 Task: Slide 9 - Alternative Ingredients.
Action: Mouse moved to (34, 80)
Screenshot: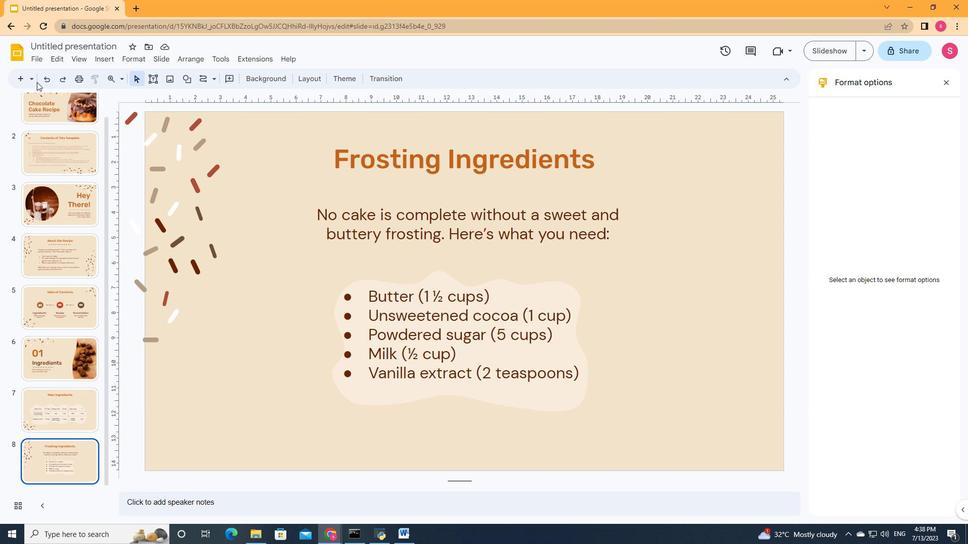 
Action: Mouse pressed left at (34, 80)
Screenshot: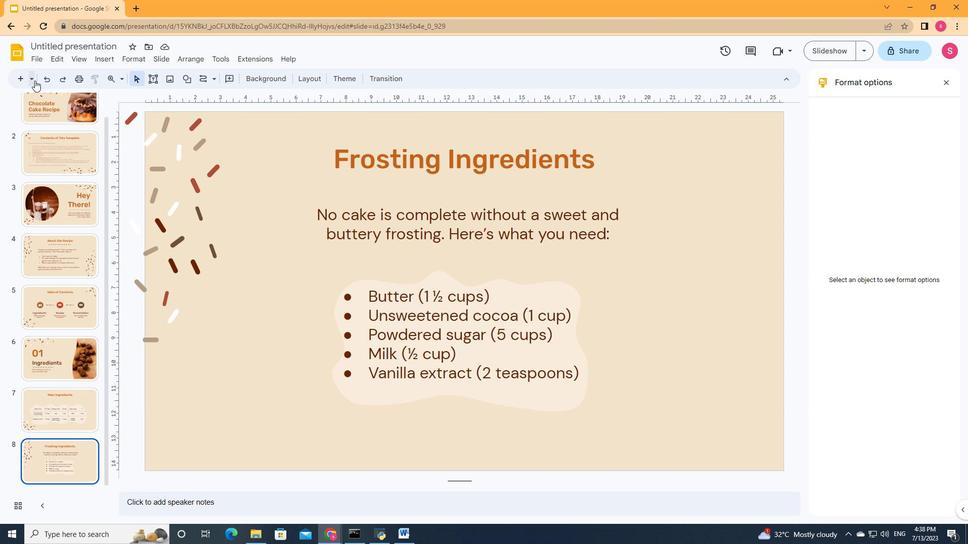 
Action: Mouse moved to (64, 167)
Screenshot: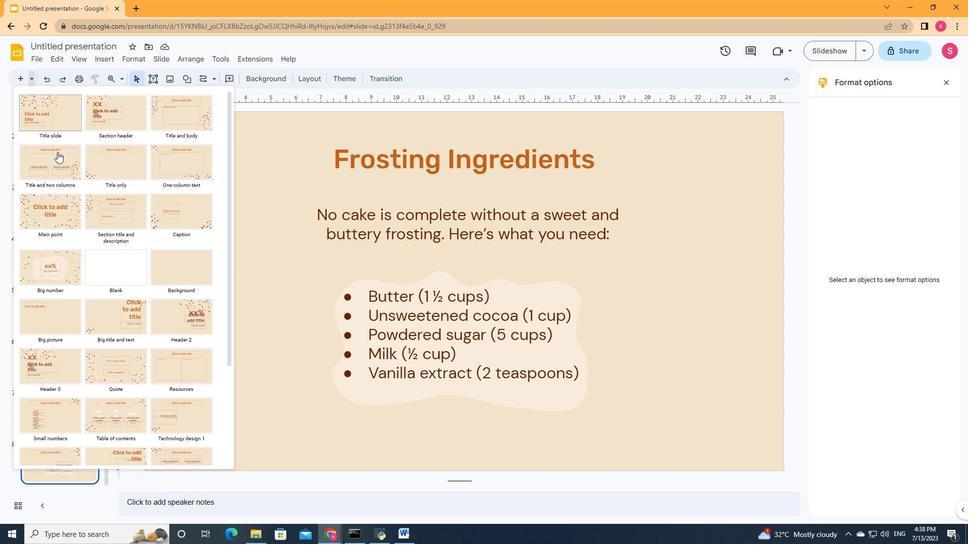 
Action: Mouse pressed left at (64, 167)
Screenshot: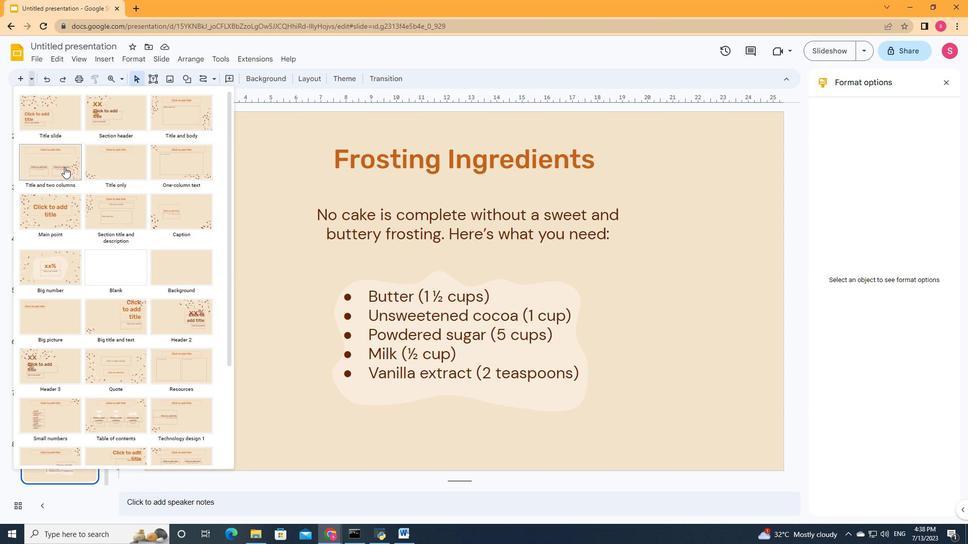 
Action: Mouse moved to (476, 158)
Screenshot: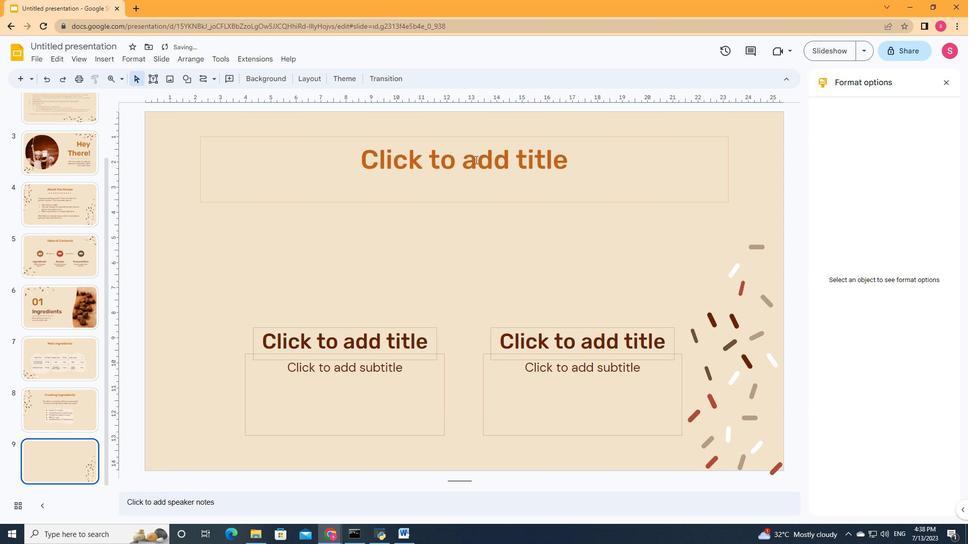 
Action: Mouse pressed left at (476, 158)
Screenshot: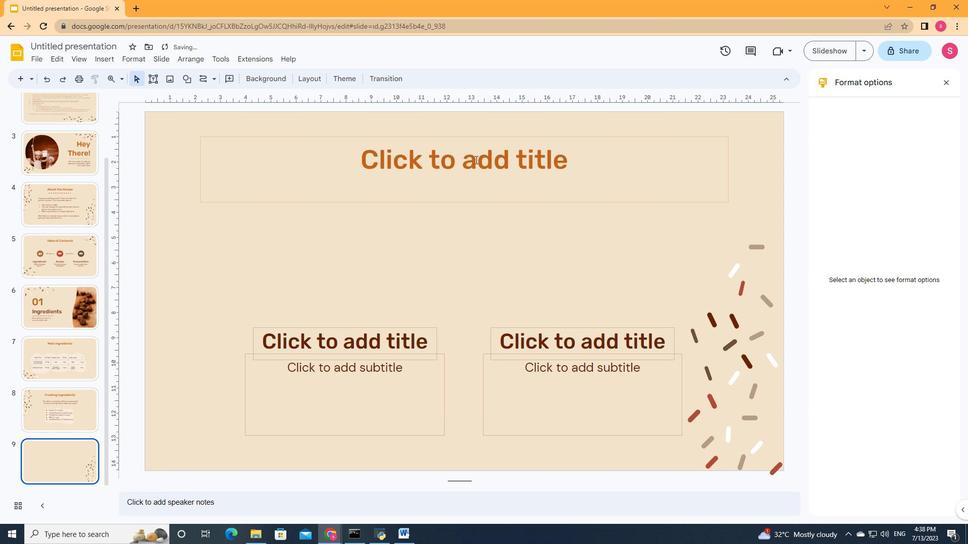 
Action: Key pressed <Key.shift>Alternative<Key.space><Key.shift>Ingredients
Screenshot: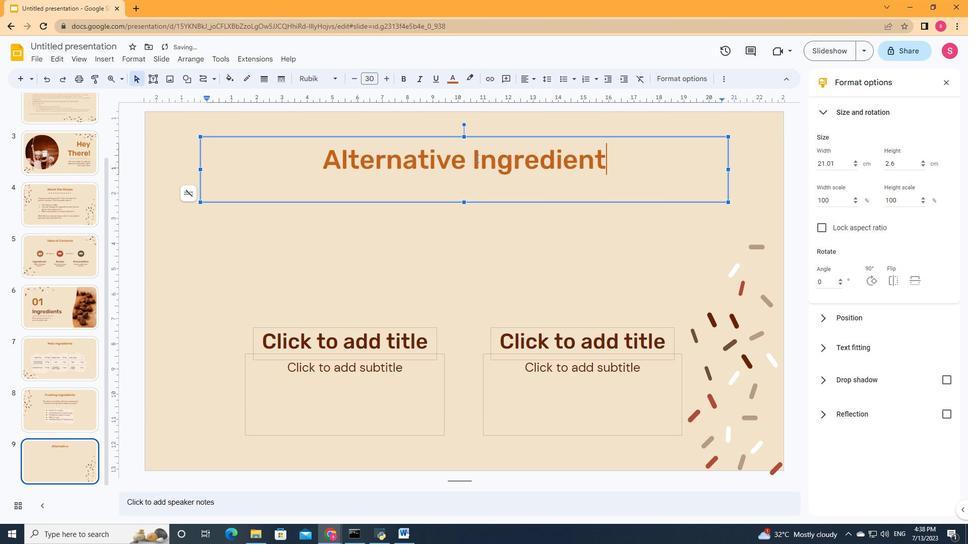 
Action: Mouse moved to (360, 347)
Screenshot: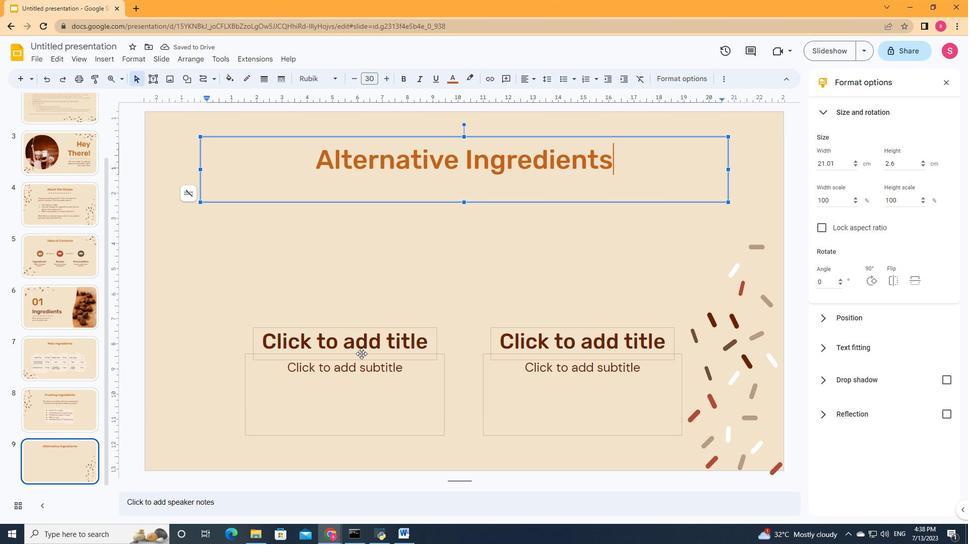 
Action: Mouse pressed left at (360, 347)
Screenshot: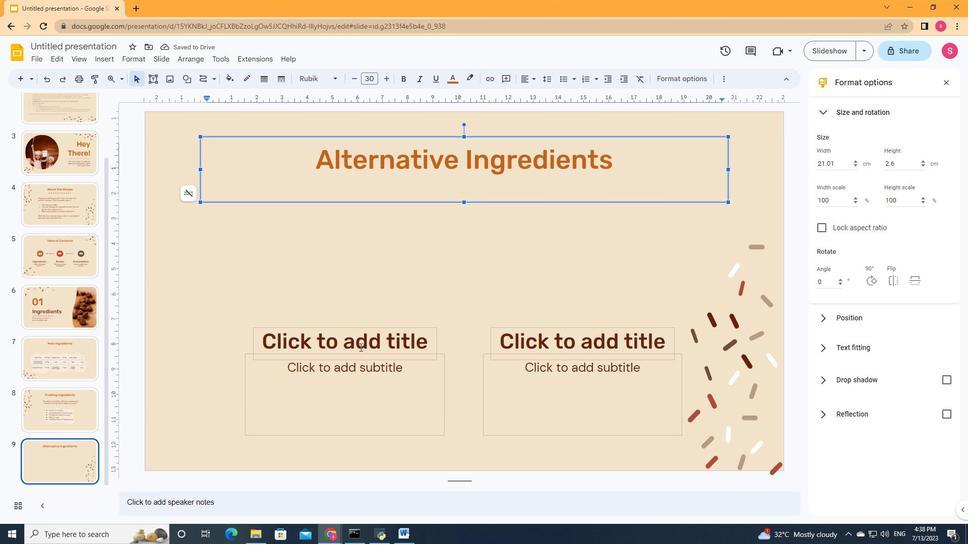 
Action: Key pressed <Key.shift><Key.shift><Key.shift><Key.shift><Key.shift><Key.shift><Key.shift><Key.shift><Key.shift><Key.shift><Key.shift><Key.shift><Key.shift><Key.shift>Gluten<Key.space><Key.backspace><Key.shift><Key.shift><Key.shift><Key.shift>_<Key.backspace>-free
Screenshot: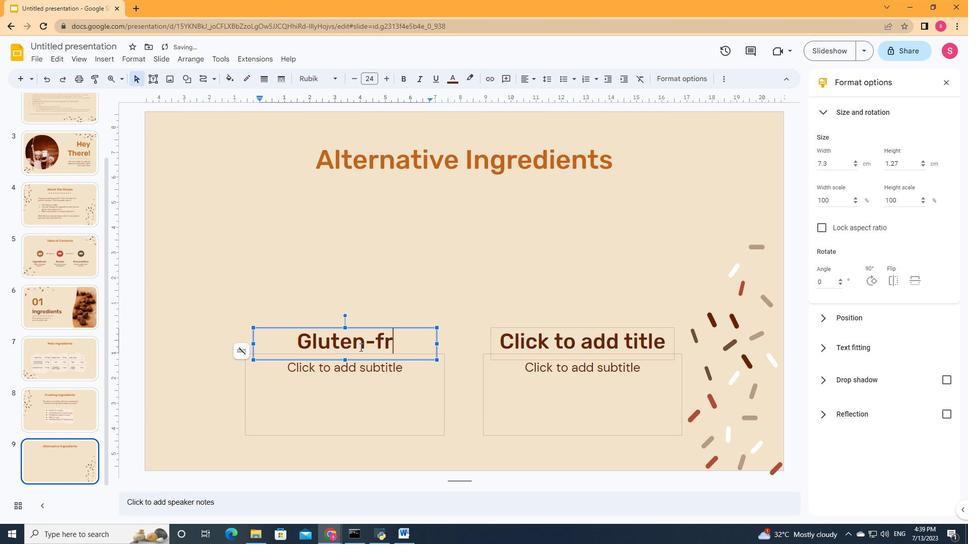 
Action: Mouse moved to (362, 372)
Screenshot: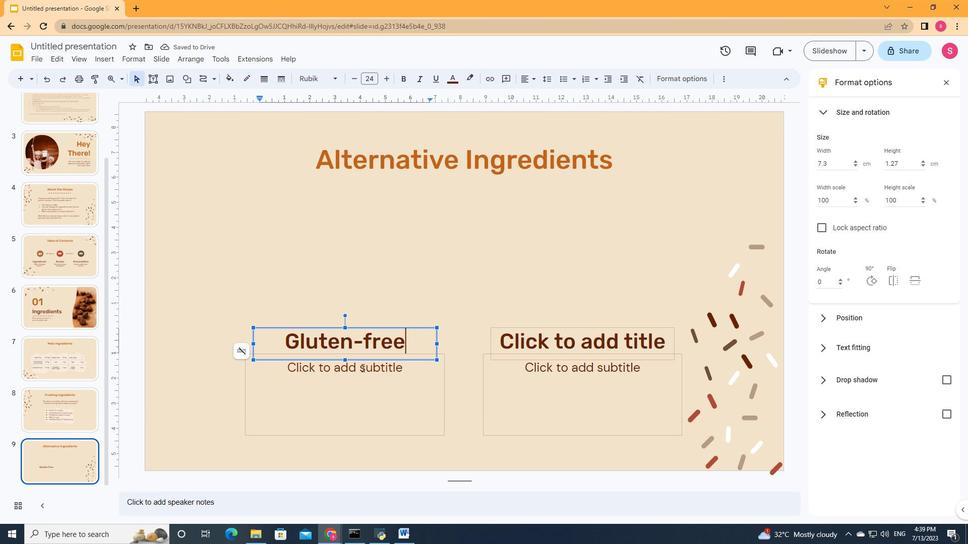 
Action: Mouse pressed left at (362, 372)
Screenshot: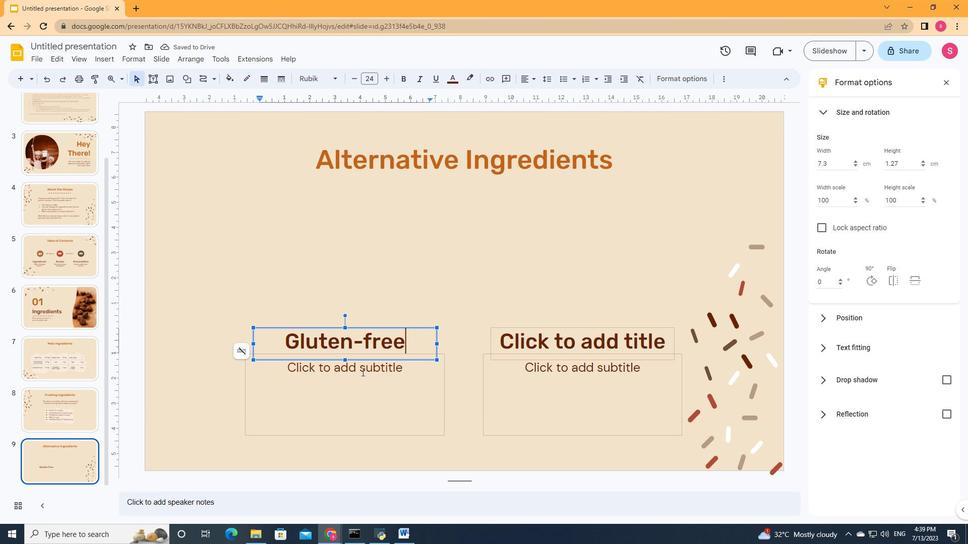 
Action: Key pressed <Key.shift><Key.shift><Key.shift><Key.shift><Key.shift><Key.shift>Just<Key.space>change<Key.space>the<Key.space>normal<Key.space>flour<Key.space>for<Key.space>gluten-free<Key.space>flour.<Key.space>a<Key.backspace><Key.shift>As<Key.space>a<Key.space>tip,<Key.space><Key.shift><Key.shift><Key.shift><Key.shift><Key.shift><Key.shift><Key.shift><Key.shift>add<Key.space>boiling<Key.space>water<Key.space>before<Key.space>baking
Screenshot: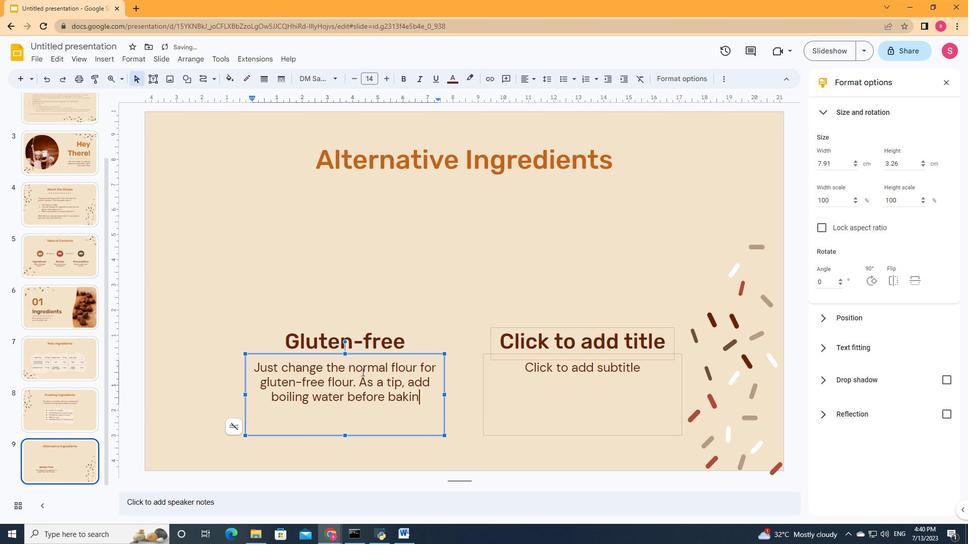 
Action: Mouse moved to (414, 417)
Screenshot: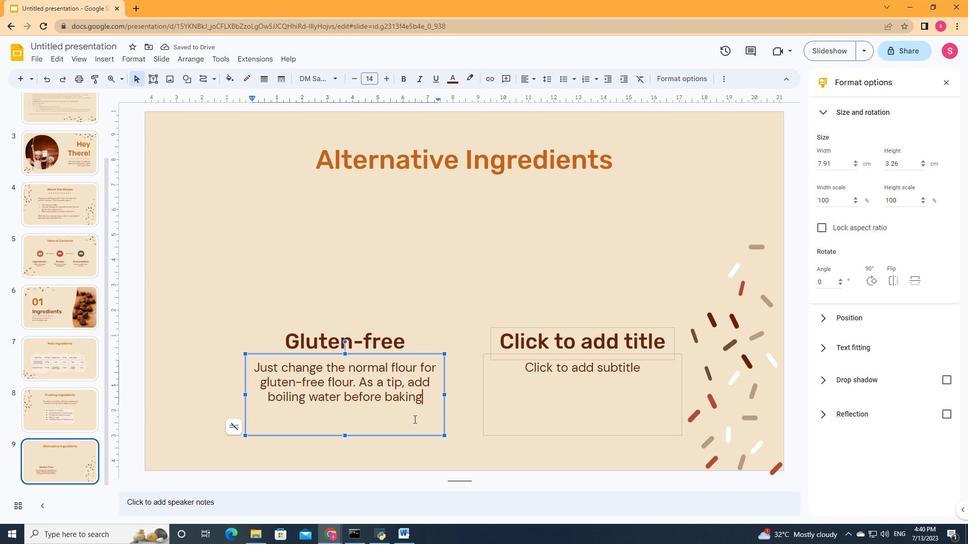 
Action: Mouse pressed left at (414, 417)
Screenshot: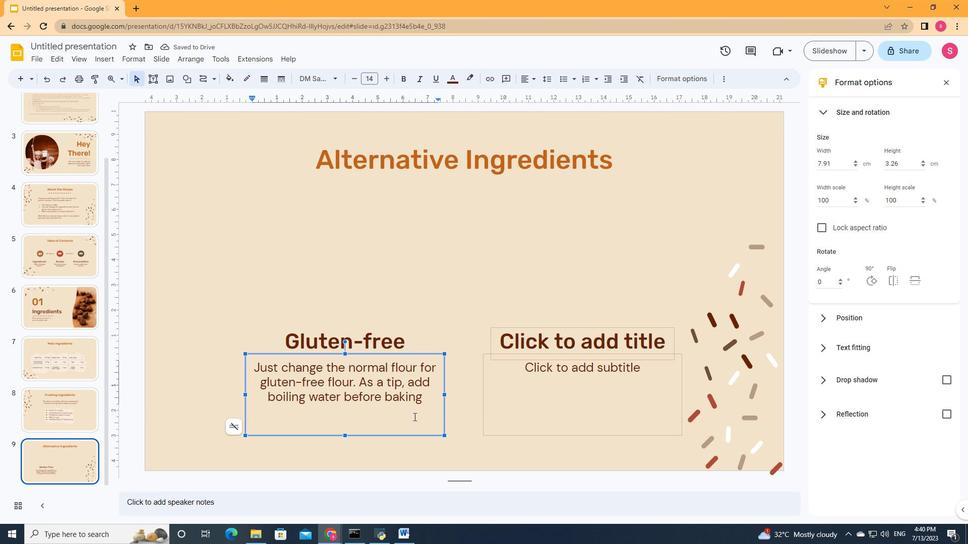 
Action: Mouse moved to (438, 407)
Screenshot: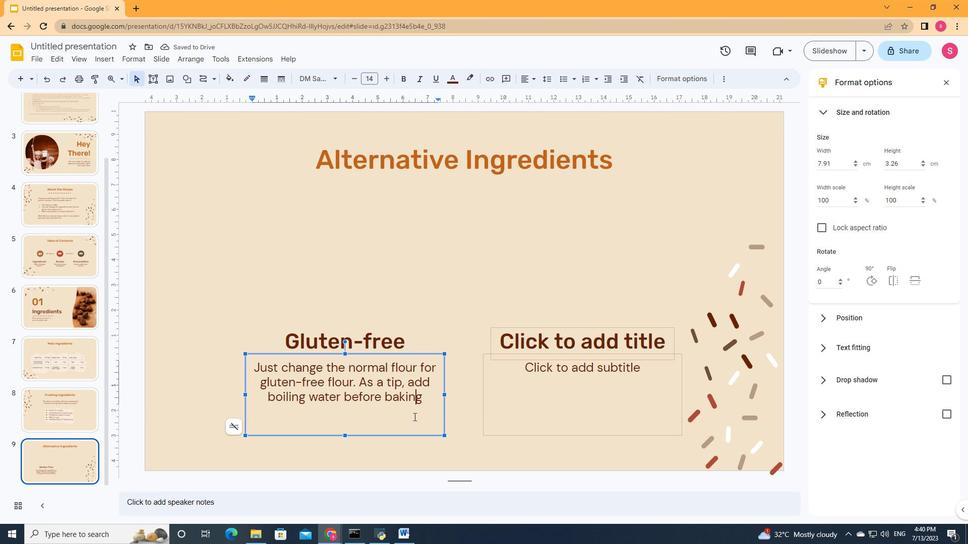
Action: Mouse pressed left at (438, 407)
Screenshot: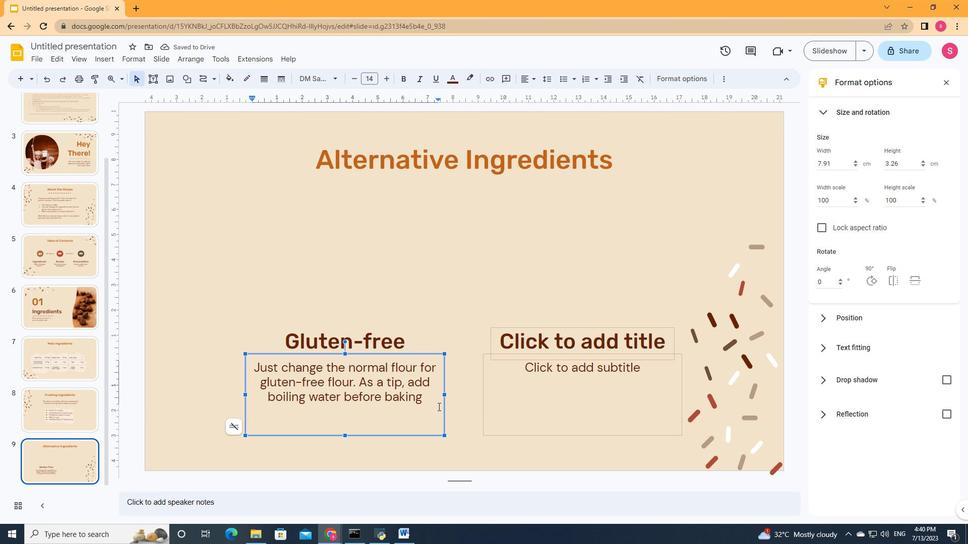 
Action: Mouse moved to (458, 407)
Screenshot: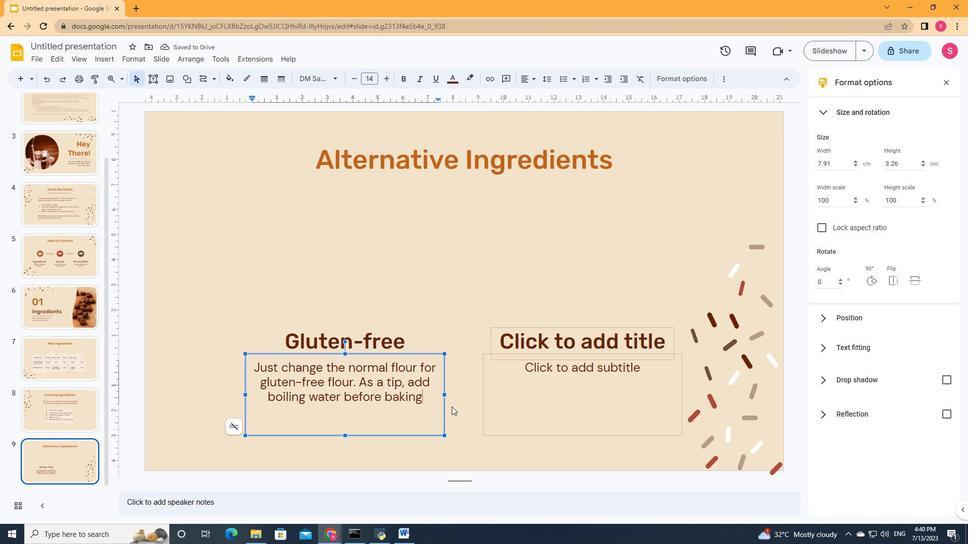 
Action: Mouse pressed left at (458, 407)
Screenshot: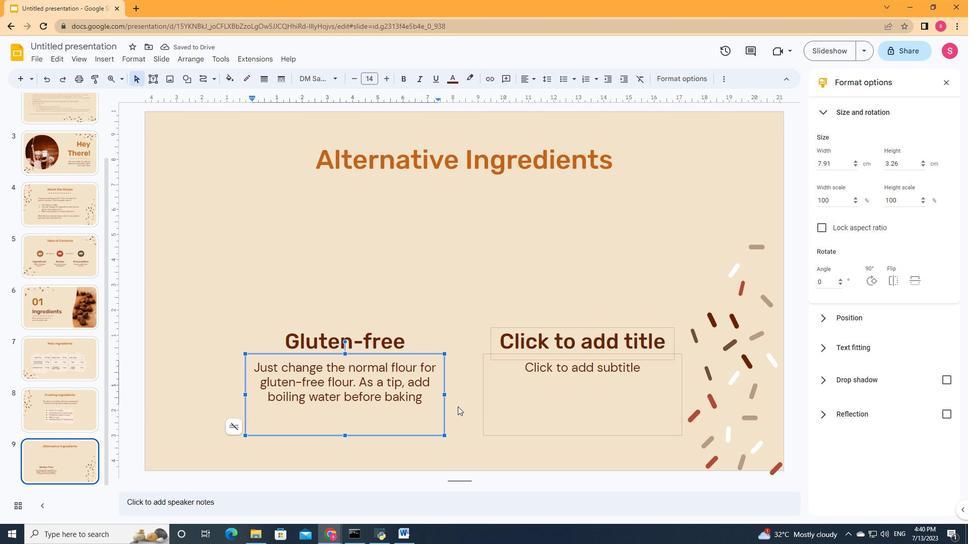 
Action: Mouse moved to (400, 380)
Screenshot: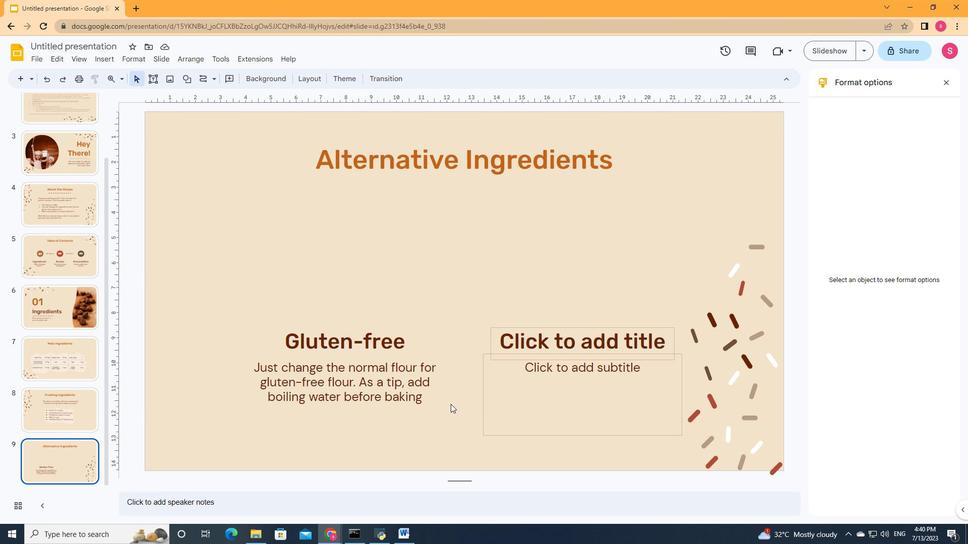 
Action: Mouse pressed left at (400, 380)
Screenshot: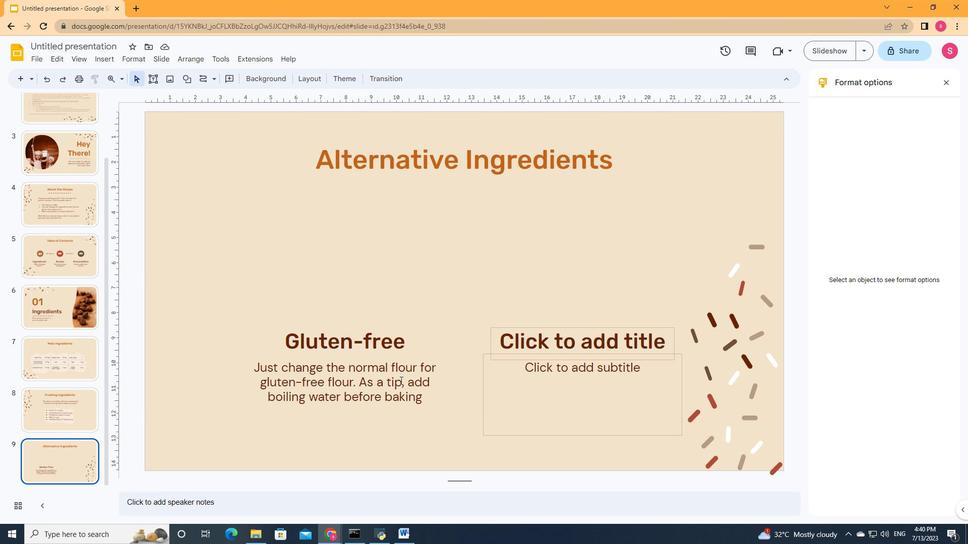 
Action: Mouse moved to (458, 390)
Screenshot: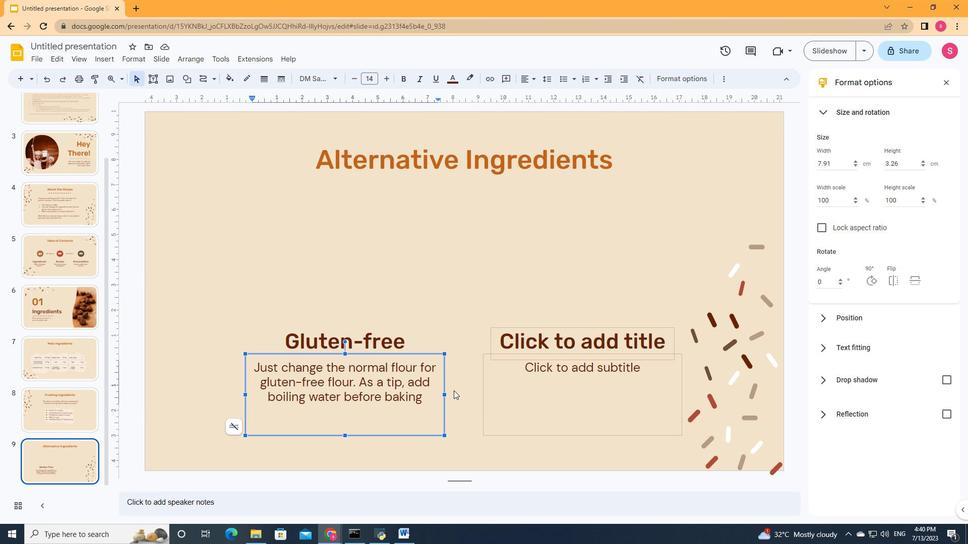 
Action: Mouse pressed left at (458, 390)
Screenshot: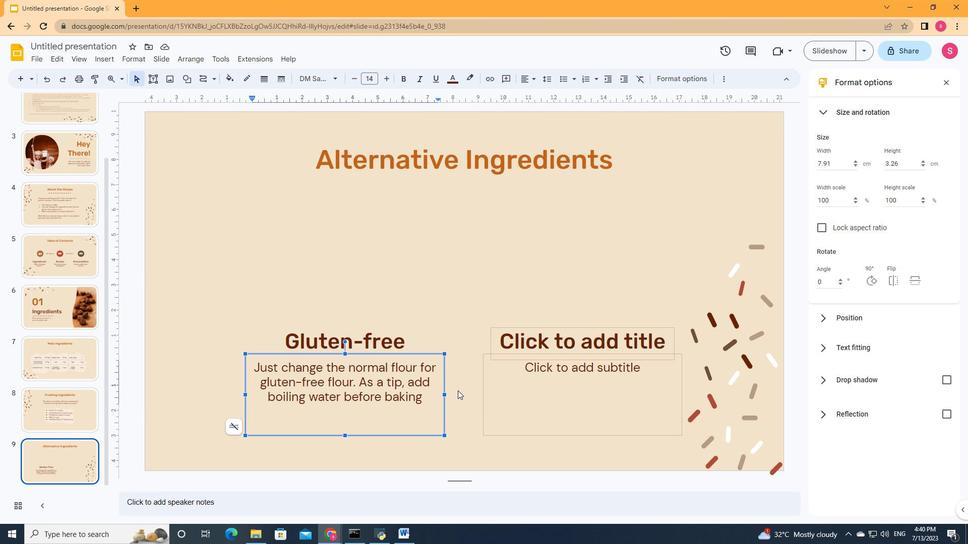 
Action: Mouse moved to (529, 343)
Screenshot: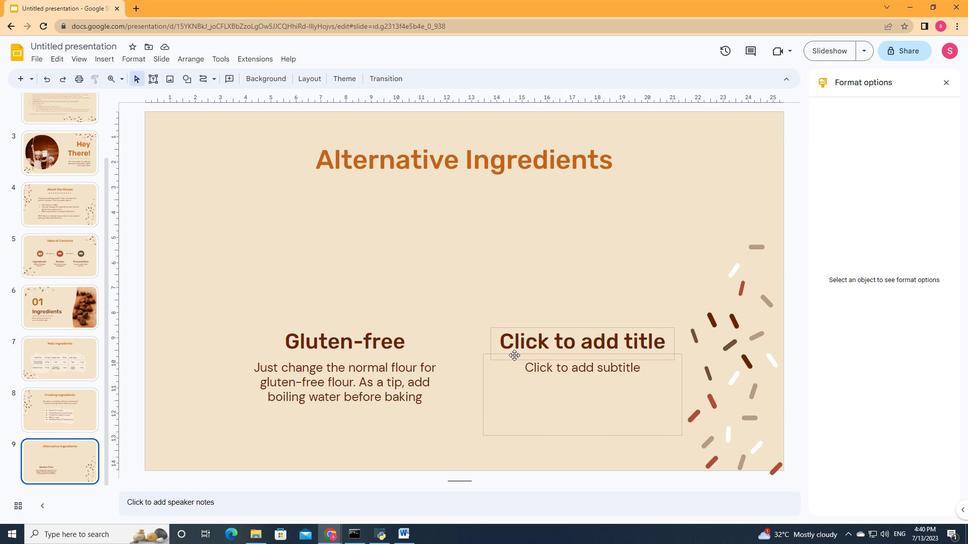 
Action: Mouse pressed left at (529, 343)
Screenshot: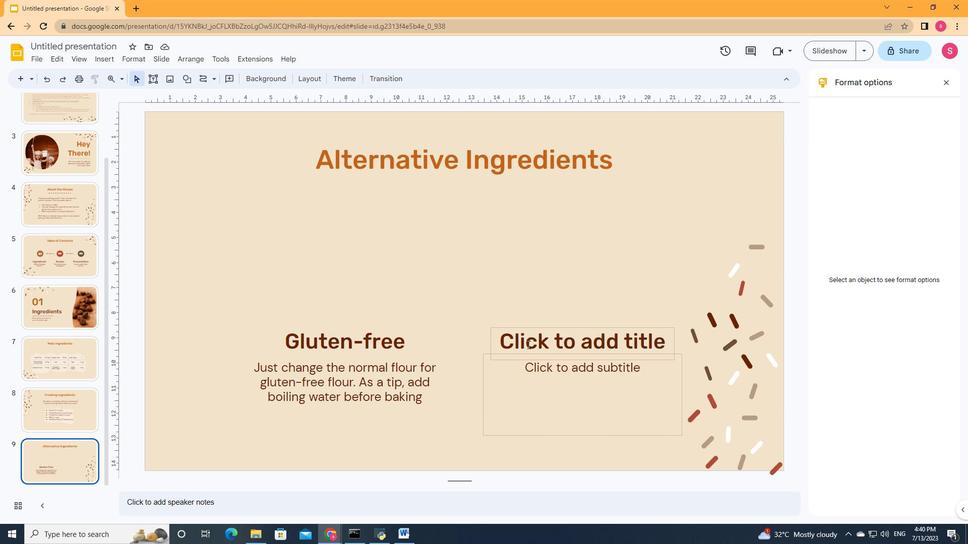 
Action: Key pressed <Key.shift><Key.shift><Key.shift><Key.shift><Key.shift>Dairy-free
Screenshot: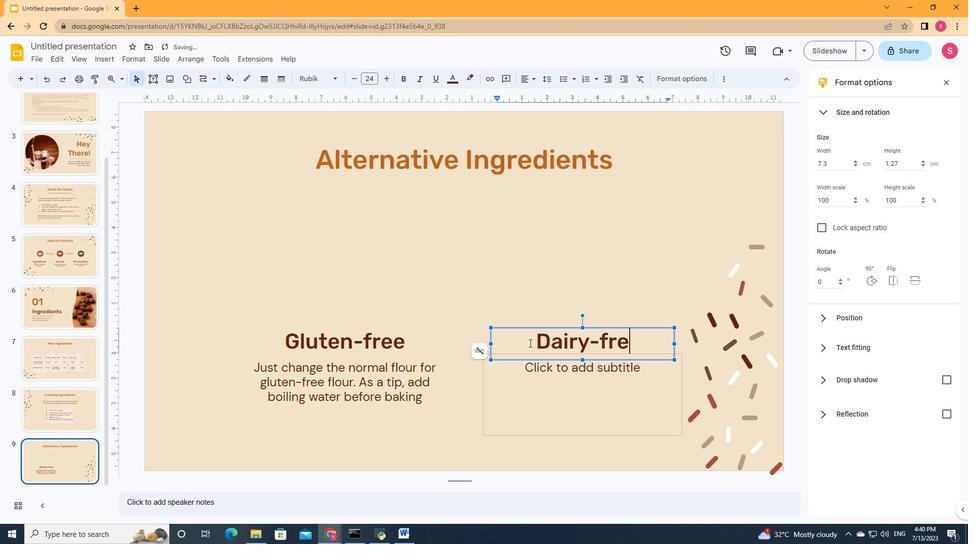 
Action: Mouse moved to (532, 401)
Screenshot: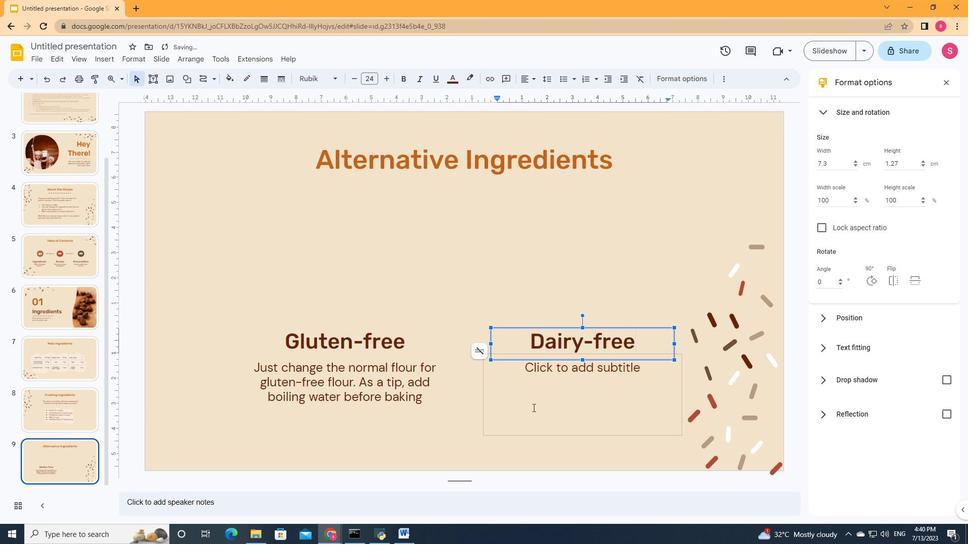 
Action: Mouse pressed left at (532, 401)
Screenshot: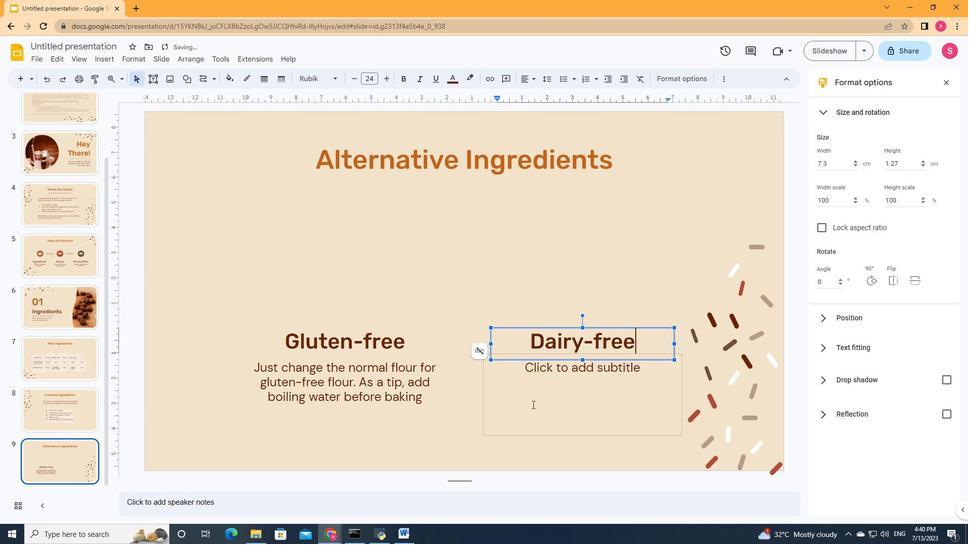 
Action: Key pressed <Key.shift>You<Key.space>can<Key.space>use<Key.space>either<Key.space>almond<Key.space>or<Key.space>soy<Key.space>milk,<Key.space>as<Key.space>well<Key.space>as<Key.space>a<Key.space>dairy-free<Key.space>frosting<Key.space>option
Screenshot: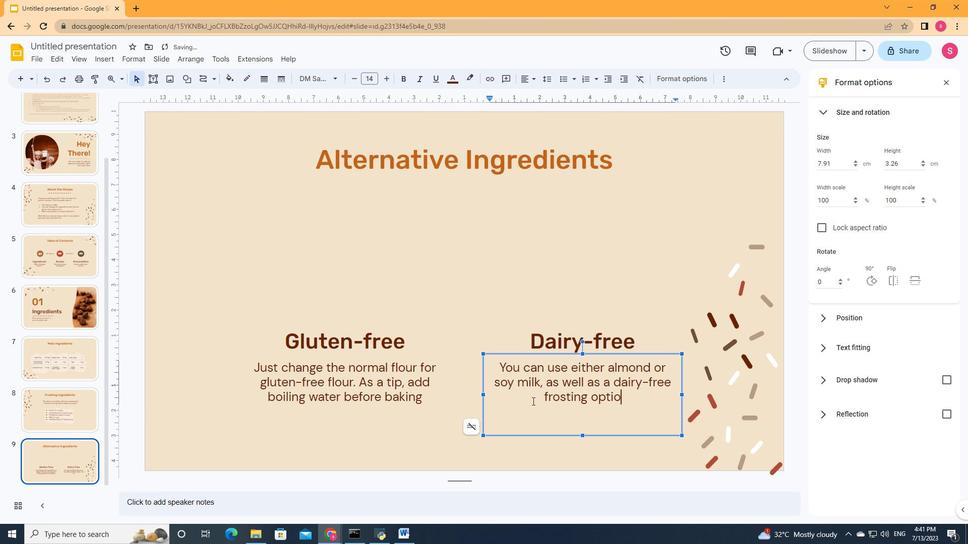 
Action: Mouse moved to (621, 454)
Screenshot: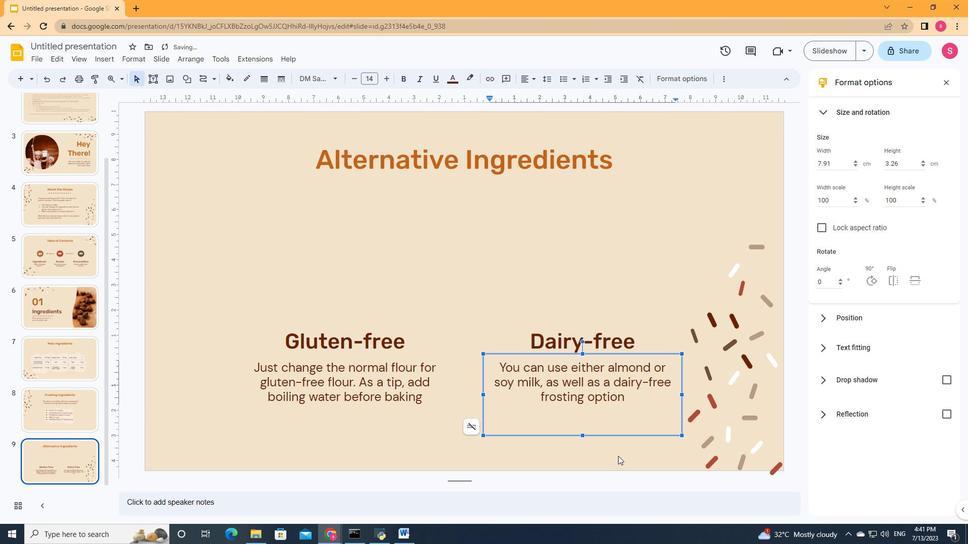 
Action: Mouse pressed left at (621, 454)
Screenshot: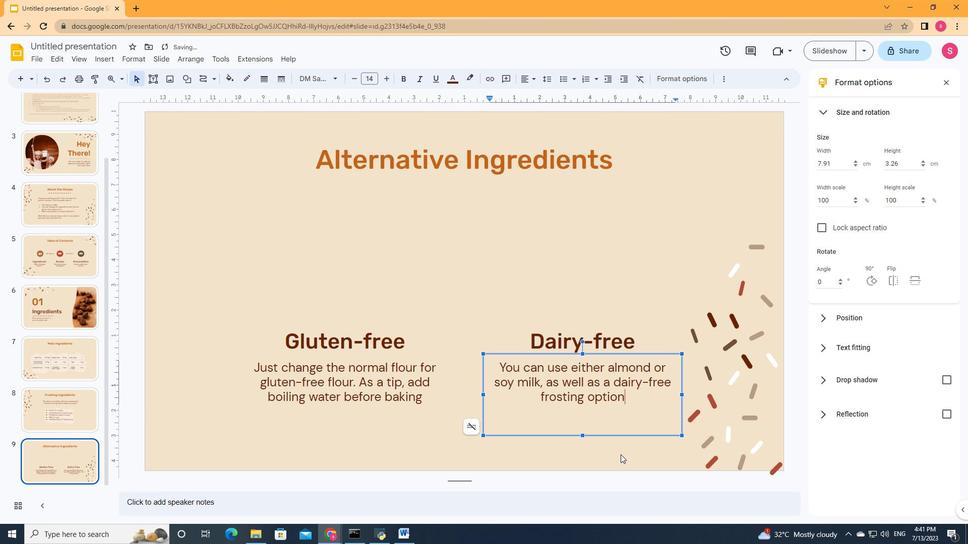 
Action: Mouse moved to (621, 386)
Screenshot: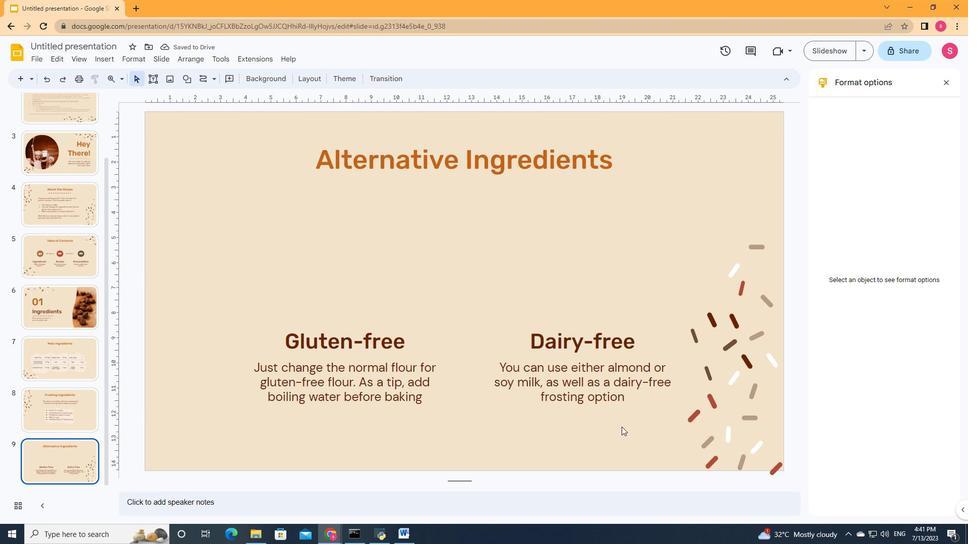 
Action: Mouse pressed left at (621, 386)
Screenshot: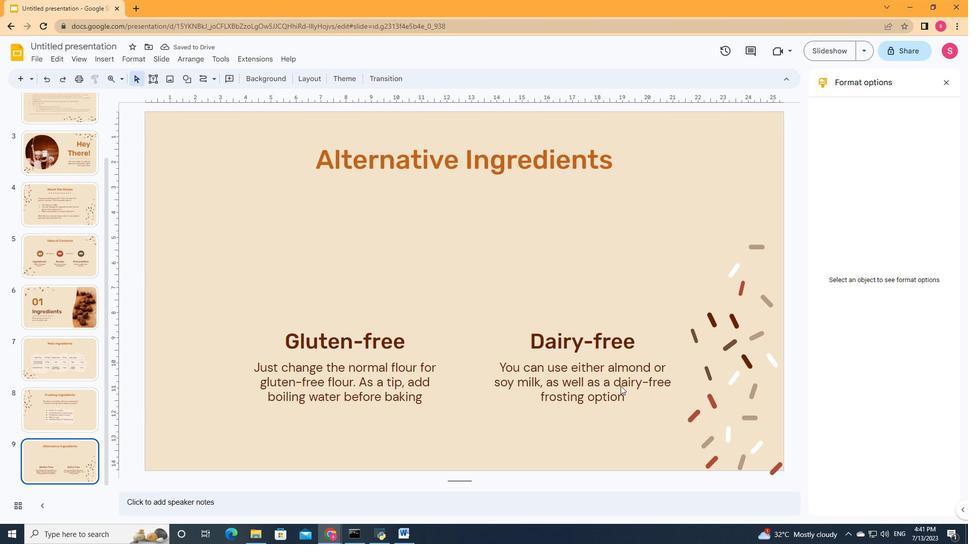 
Action: Mouse moved to (480, 321)
Screenshot: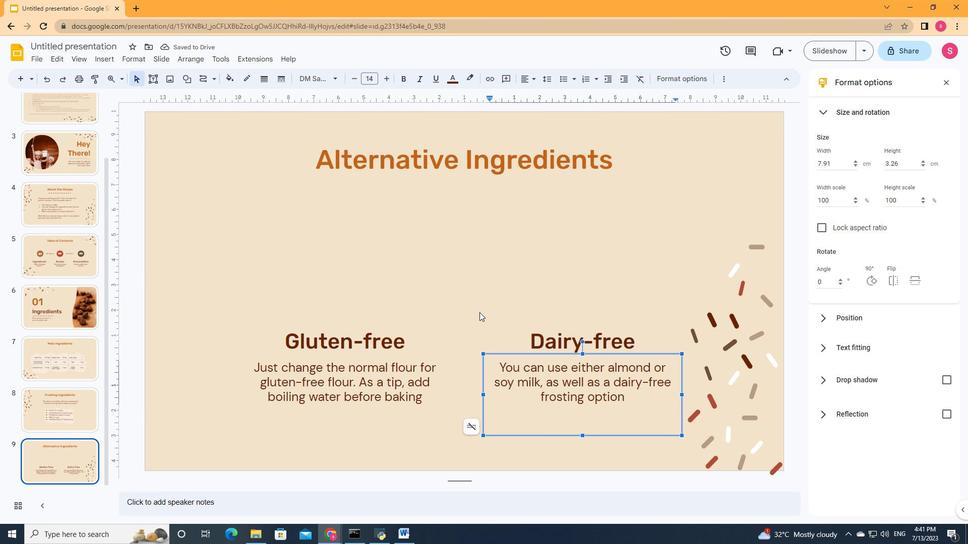 
Action: Mouse pressed left at (480, 321)
Screenshot: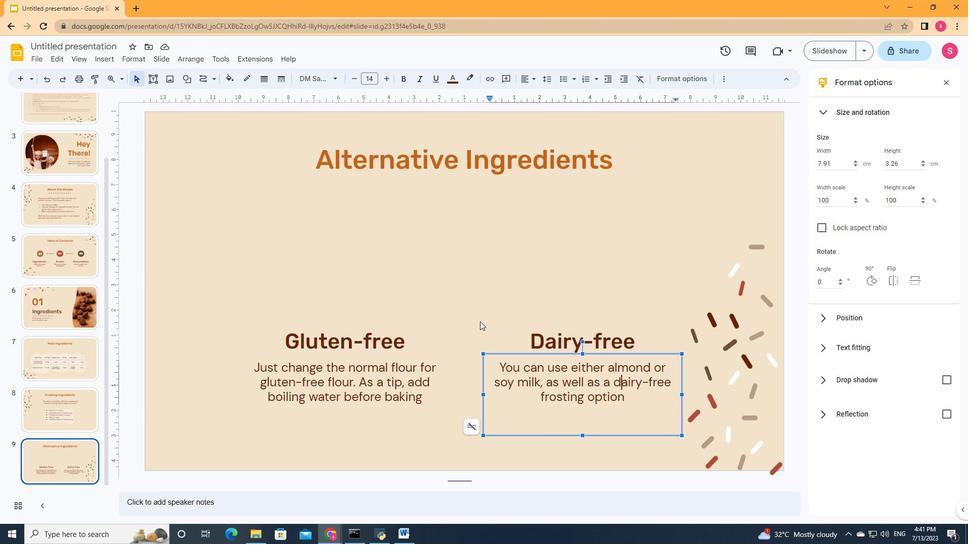 
Action: Mouse moved to (101, 61)
Screenshot: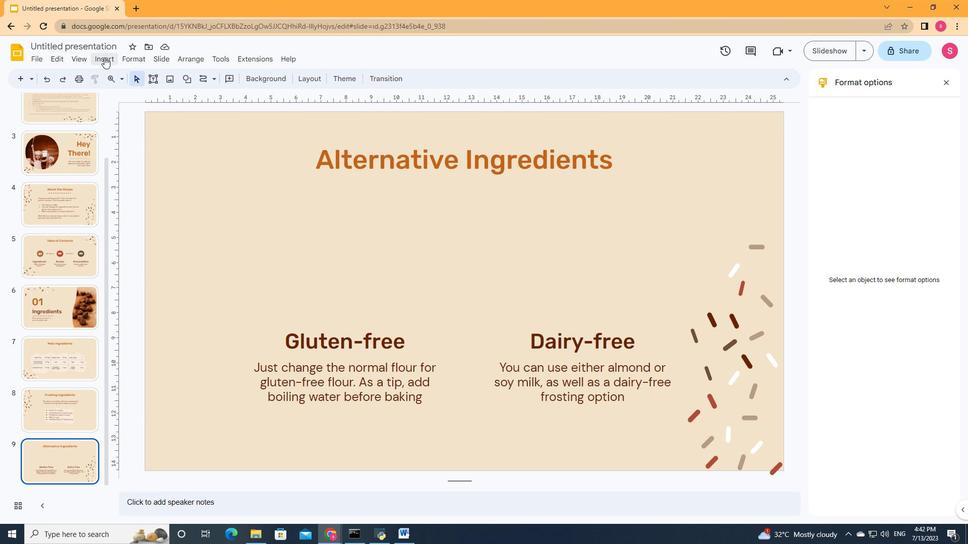 
Action: Mouse pressed left at (101, 61)
Screenshot: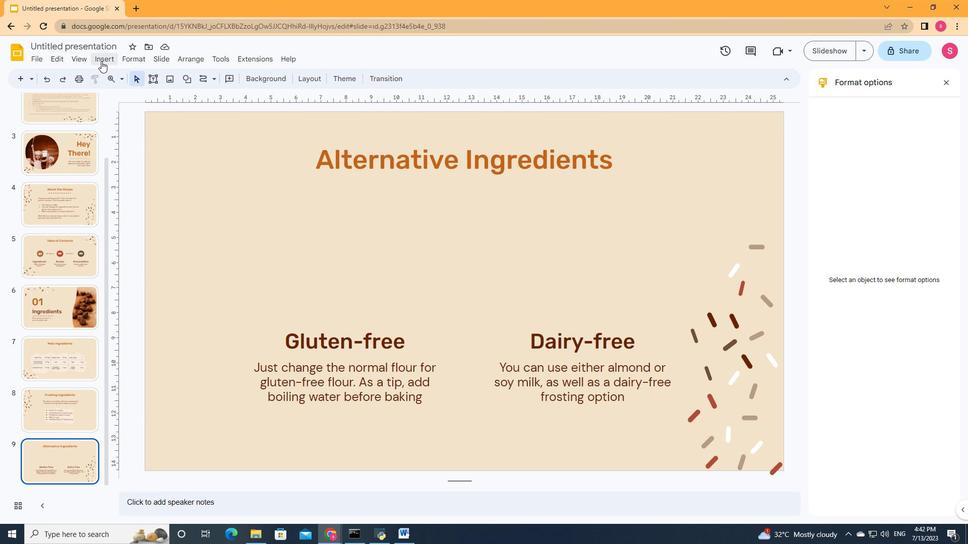 
Action: Mouse moved to (121, 74)
Screenshot: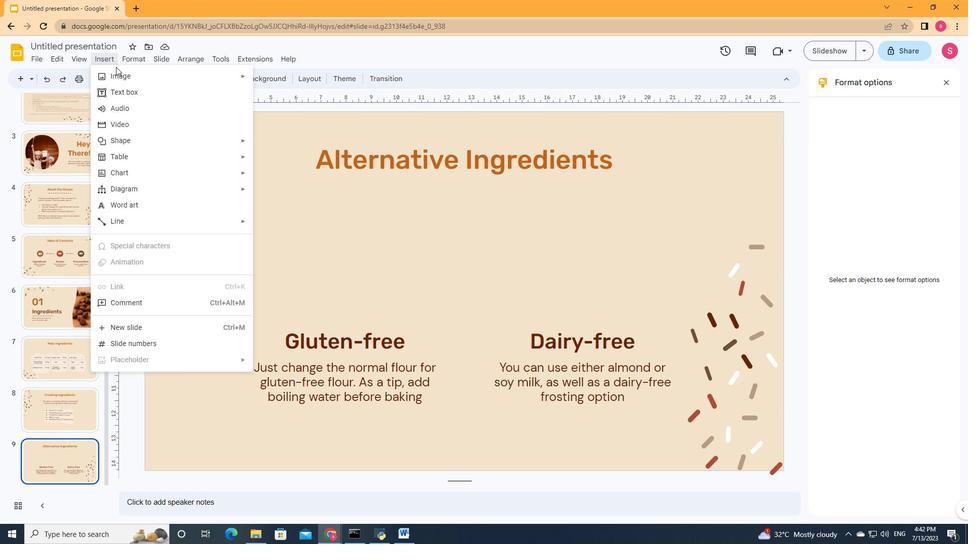 
Action: Mouse pressed left at (121, 74)
Screenshot: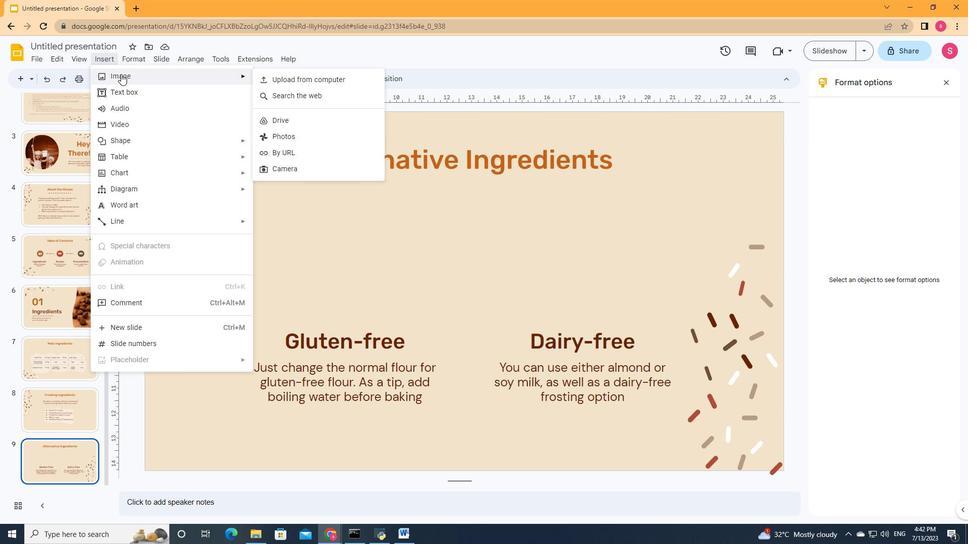 
Action: Mouse moved to (298, 83)
Screenshot: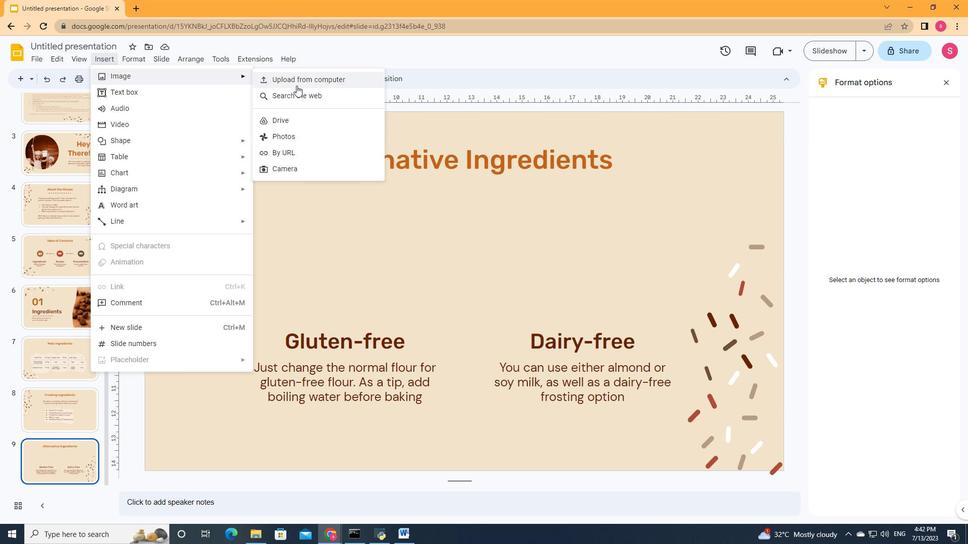 
Action: Mouse pressed left at (298, 83)
Screenshot: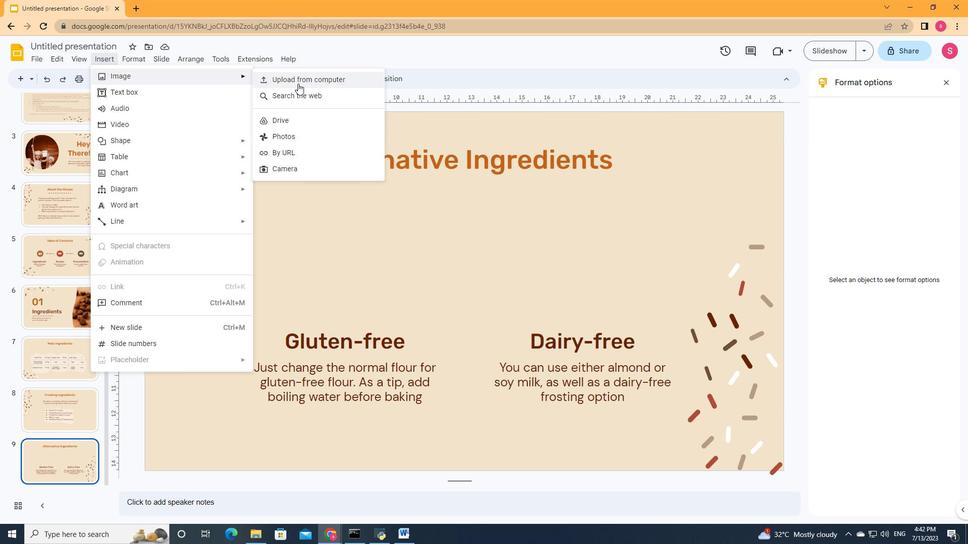
Action: Mouse moved to (210, 182)
Screenshot: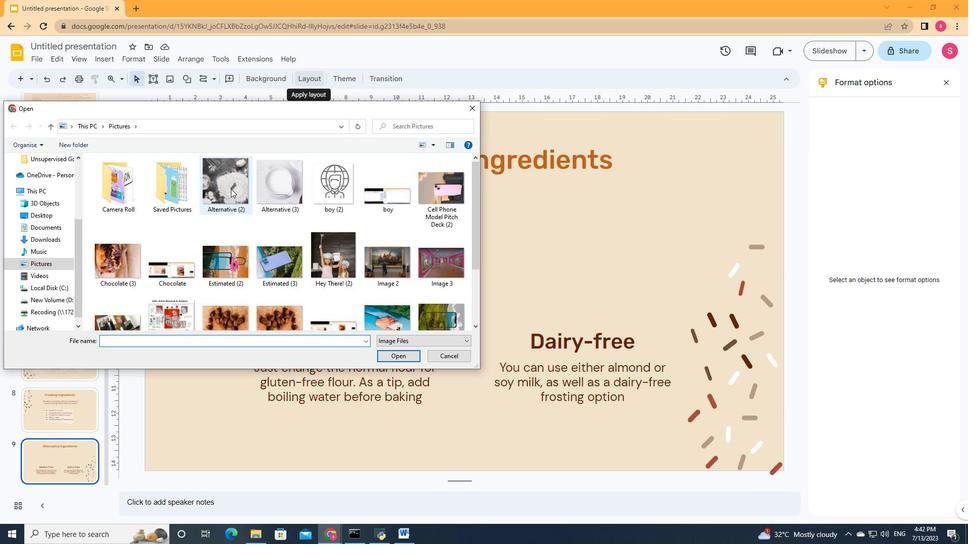 
Action: Mouse pressed left at (210, 182)
Screenshot: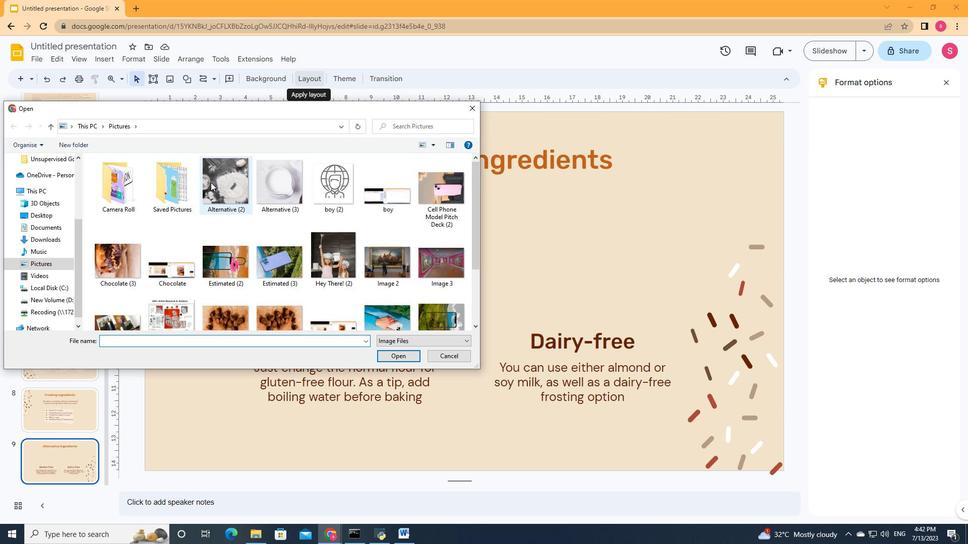 
Action: Mouse moved to (409, 358)
Screenshot: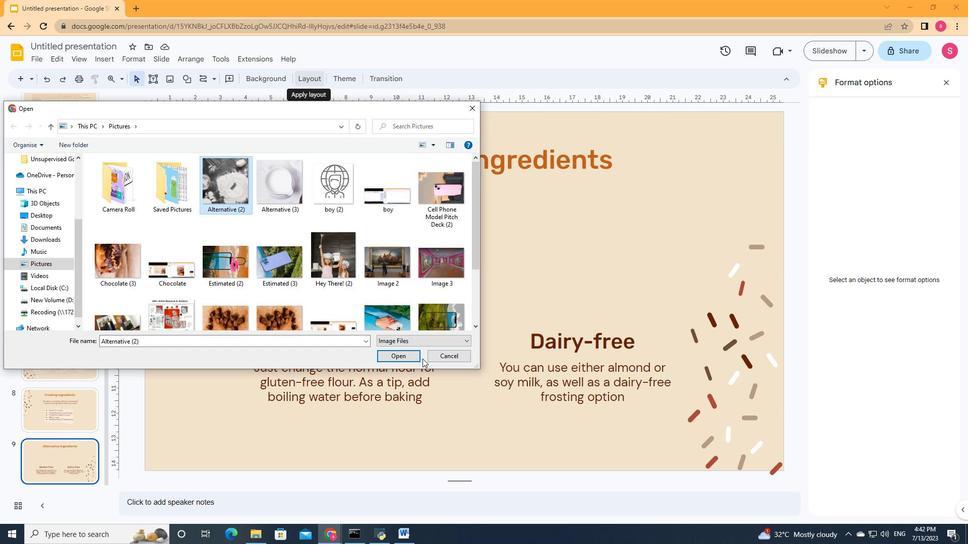 
Action: Mouse pressed left at (409, 358)
Screenshot: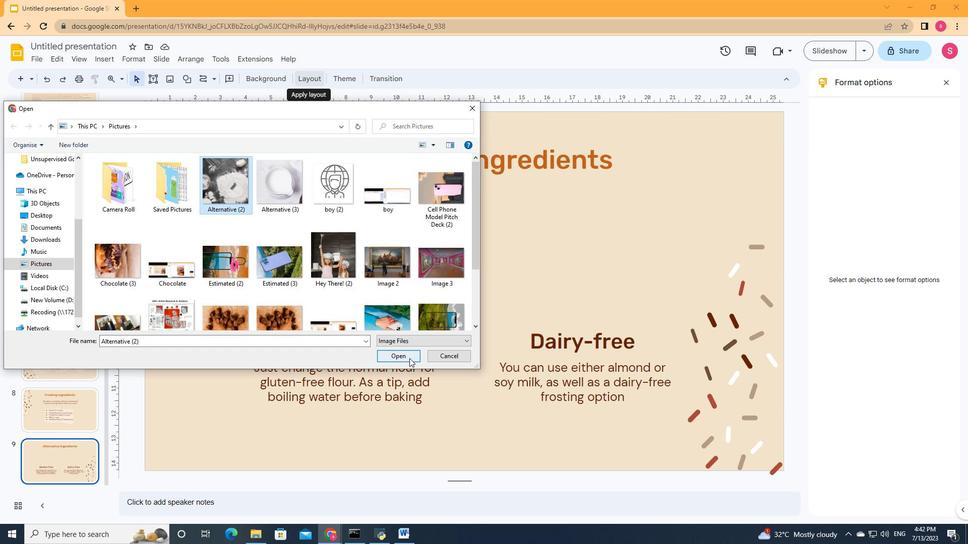 
Action: Mouse moved to (449, 306)
Screenshot: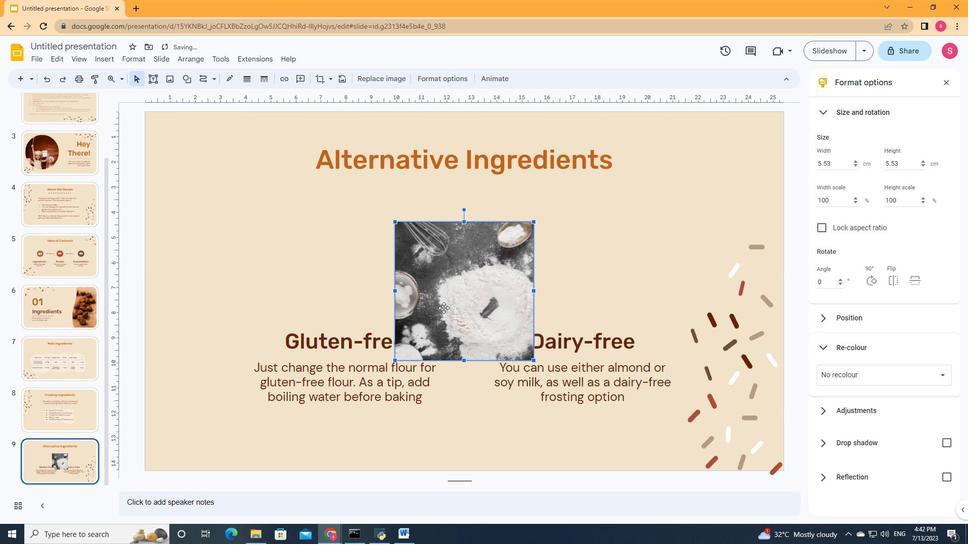 
Action: Mouse pressed left at (449, 306)
Screenshot: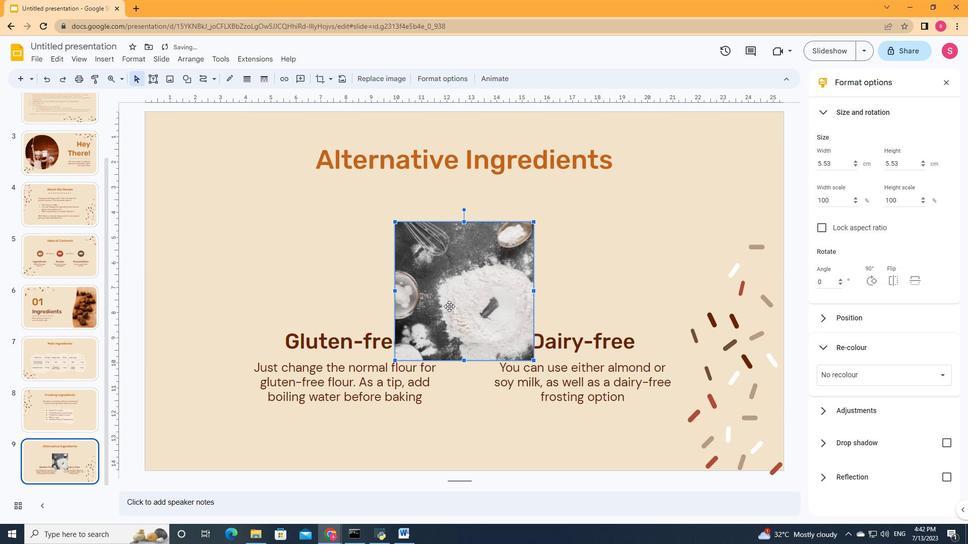
Action: Mouse moved to (330, 79)
Screenshot: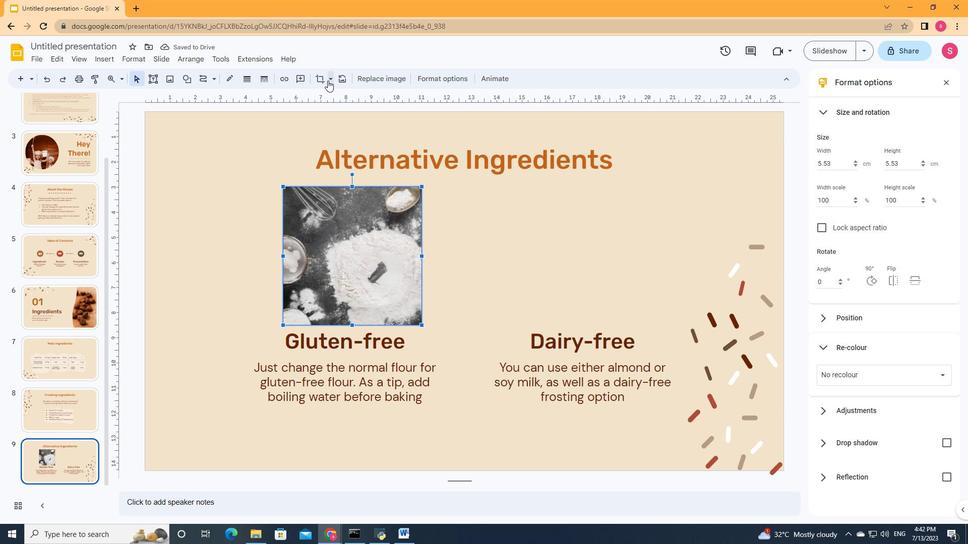 
Action: Mouse pressed left at (330, 79)
Screenshot: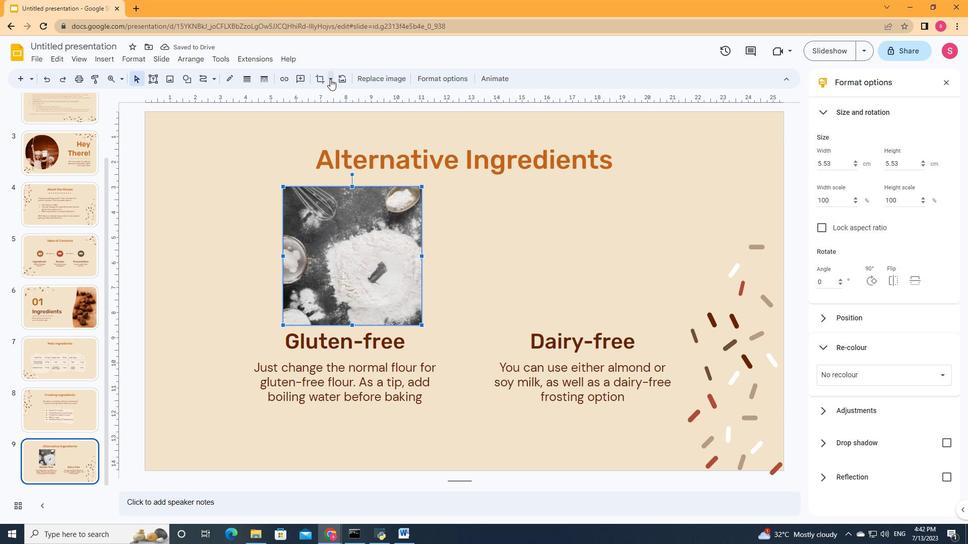 
Action: Mouse moved to (397, 176)
Screenshot: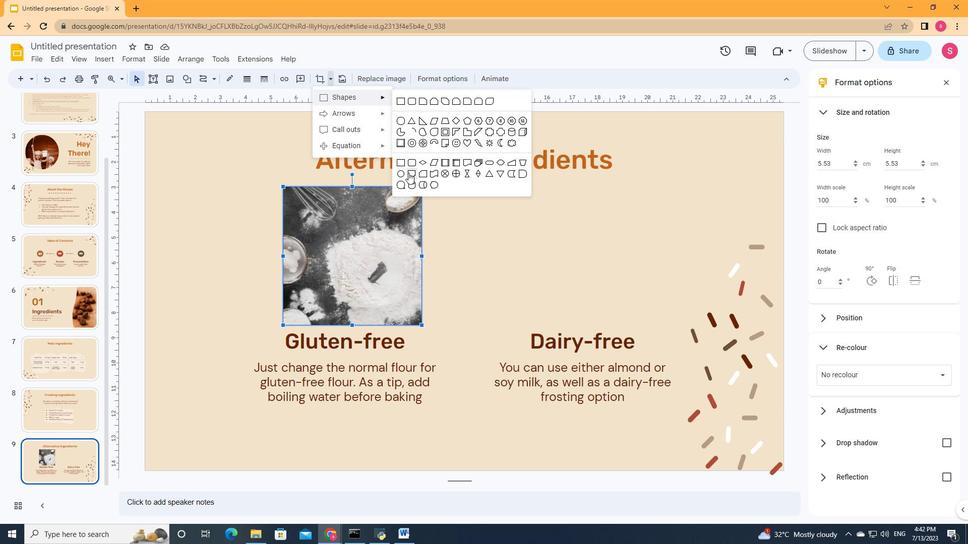 
Action: Mouse pressed left at (397, 176)
Screenshot: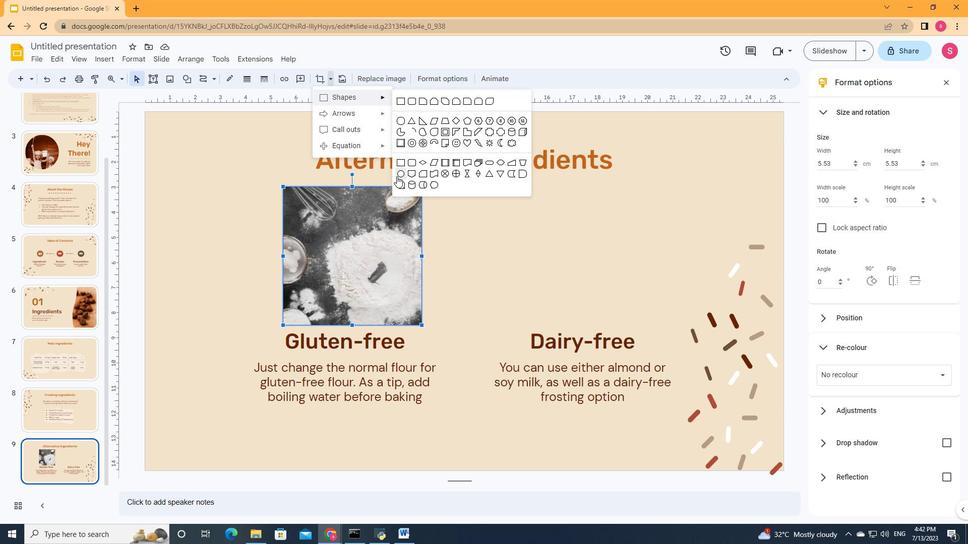 
Action: Mouse moved to (939, 378)
Screenshot: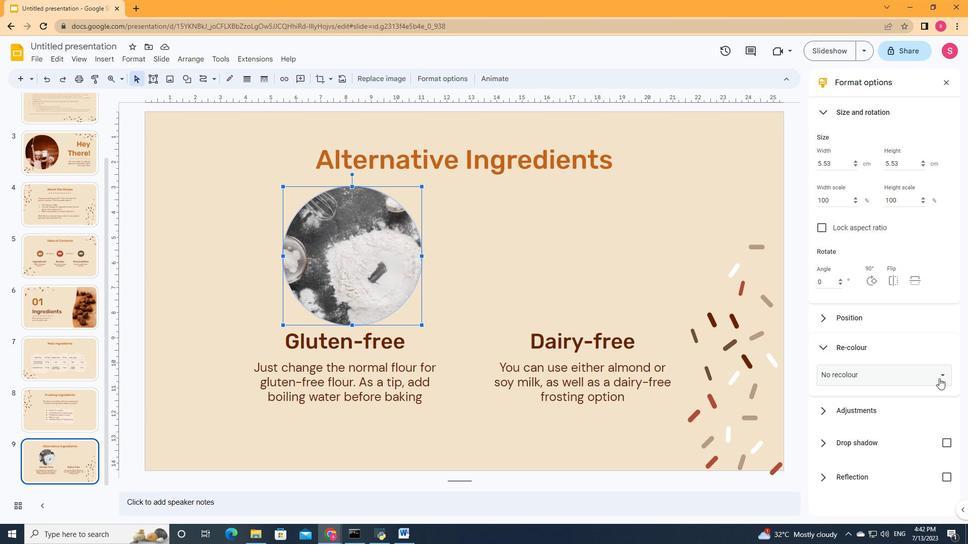 
Action: Mouse pressed left at (939, 378)
Screenshot: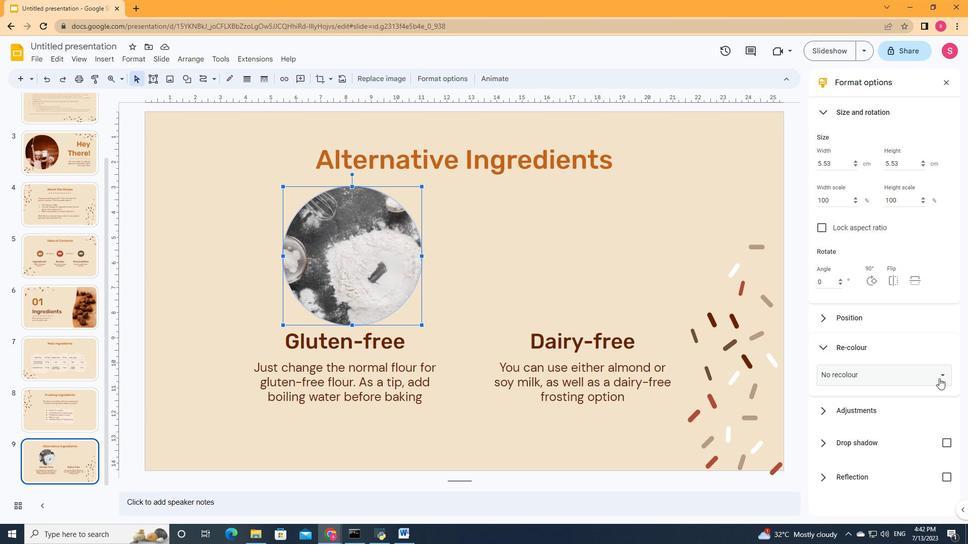 
Action: Mouse moved to (838, 226)
Screenshot: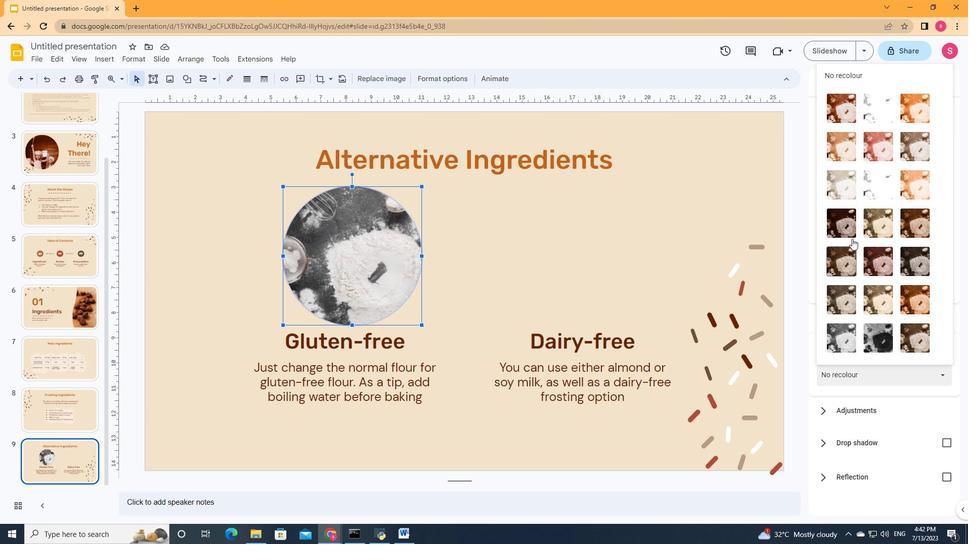
Action: Mouse pressed left at (838, 226)
Screenshot: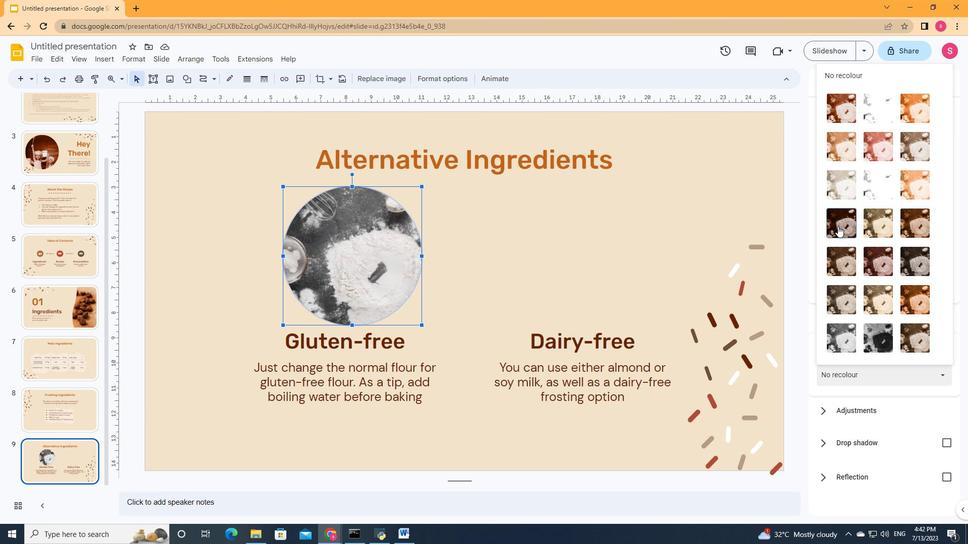 
Action: Mouse moved to (862, 373)
Screenshot: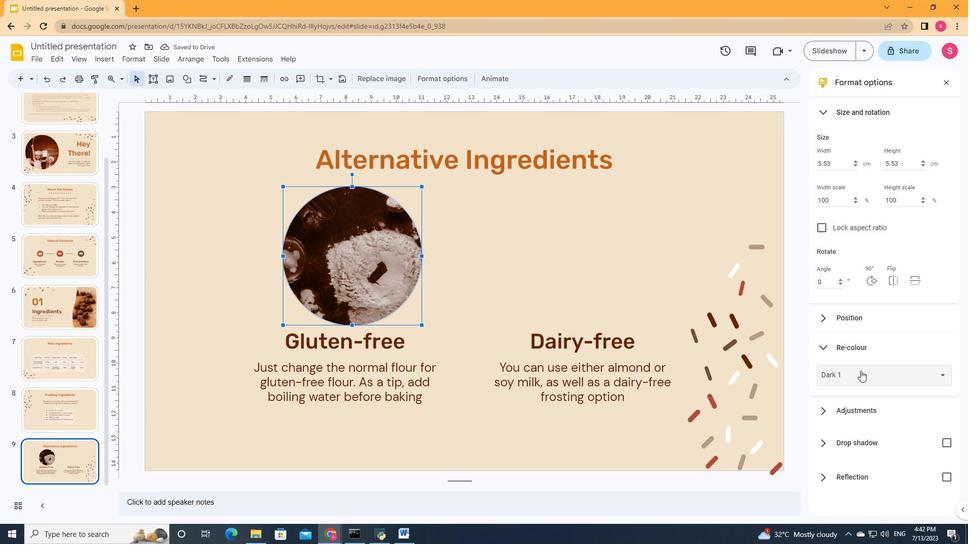 
Action: Mouse pressed left at (862, 373)
Screenshot: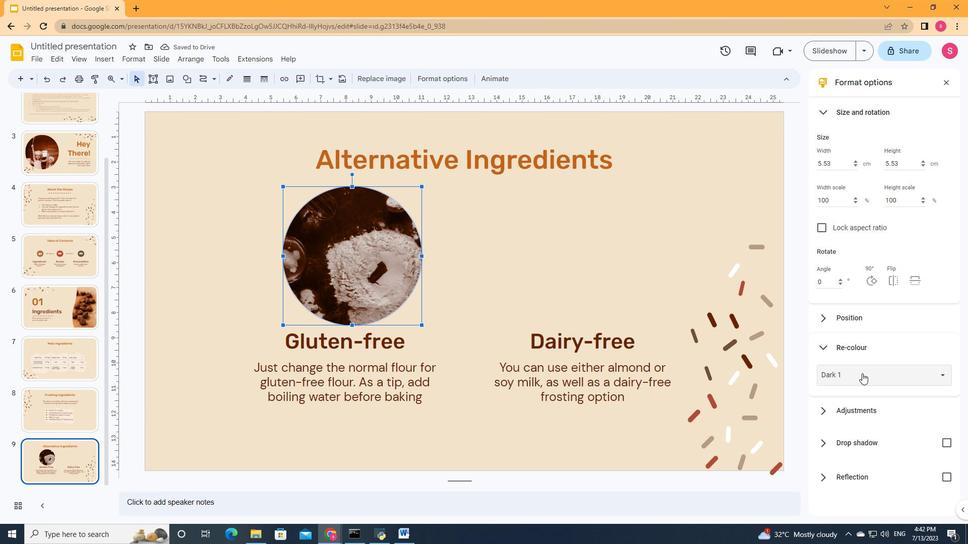 
Action: Mouse moved to (864, 257)
Screenshot: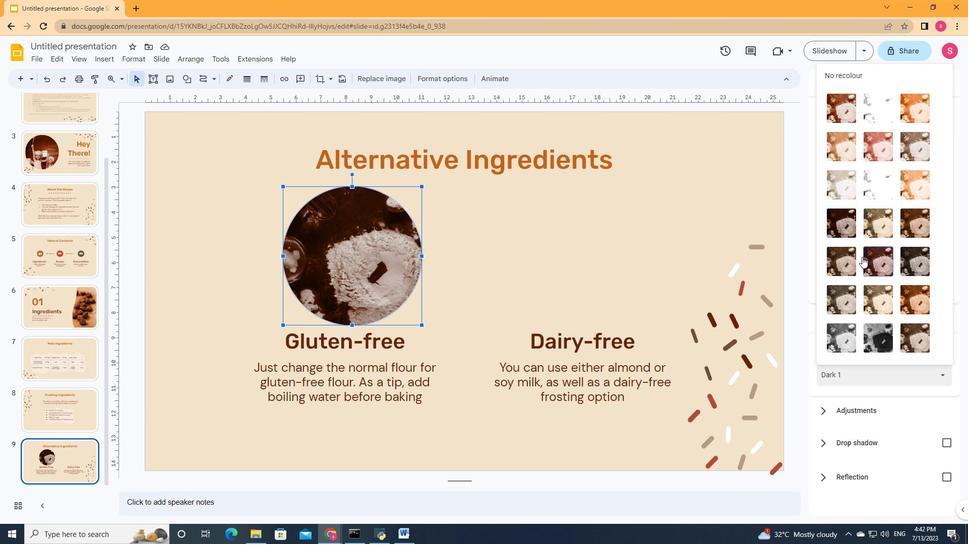 
Action: Mouse pressed left at (864, 257)
Screenshot: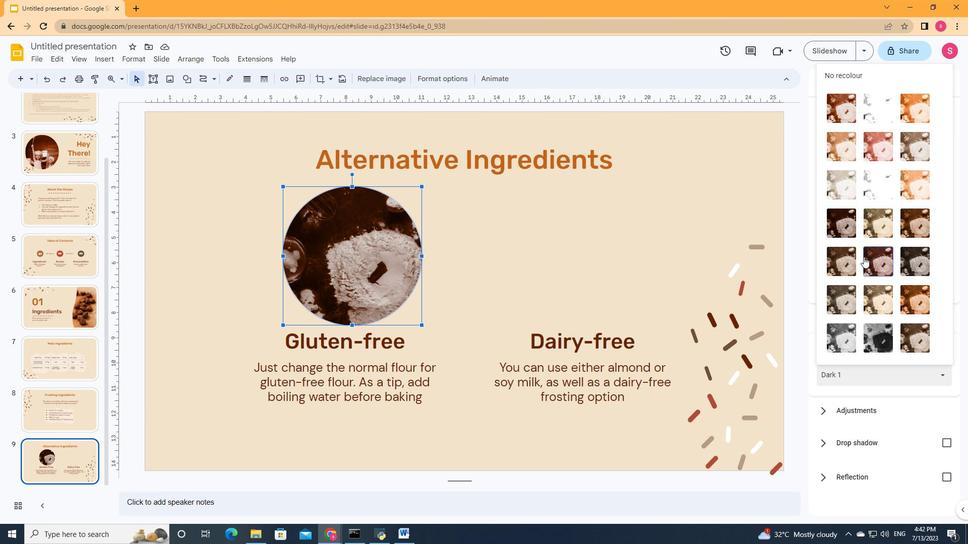 
Action: Mouse moved to (573, 292)
Screenshot: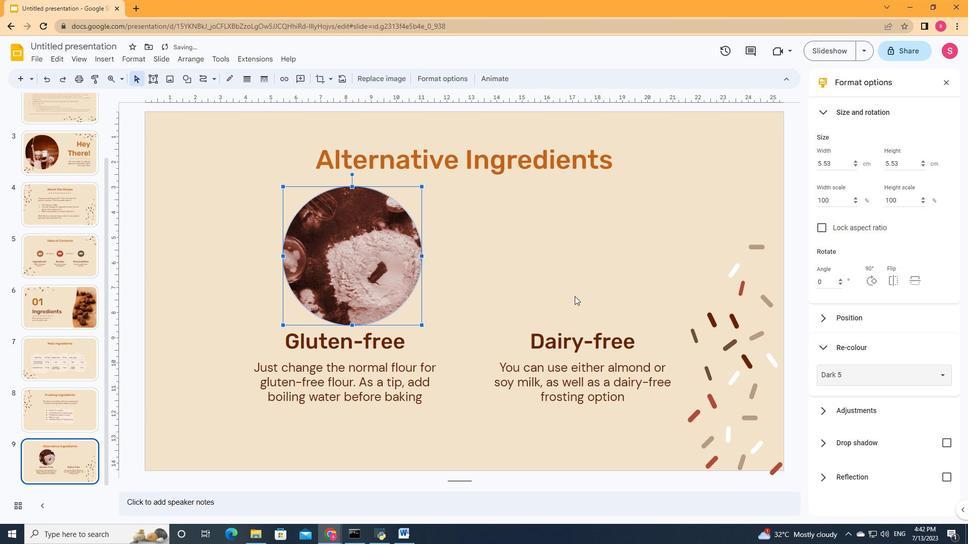 
Action: Mouse pressed left at (573, 292)
Screenshot: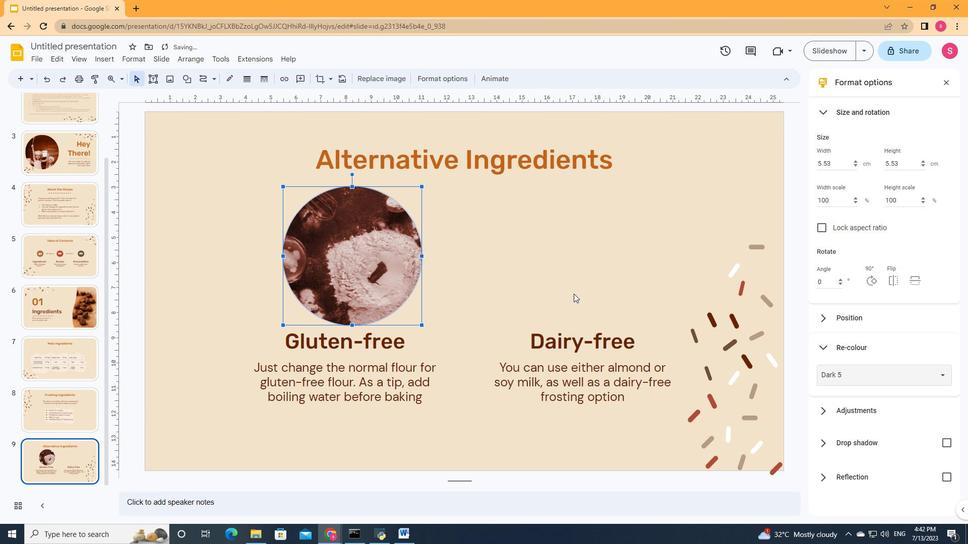 
Action: Mouse moved to (112, 60)
Screenshot: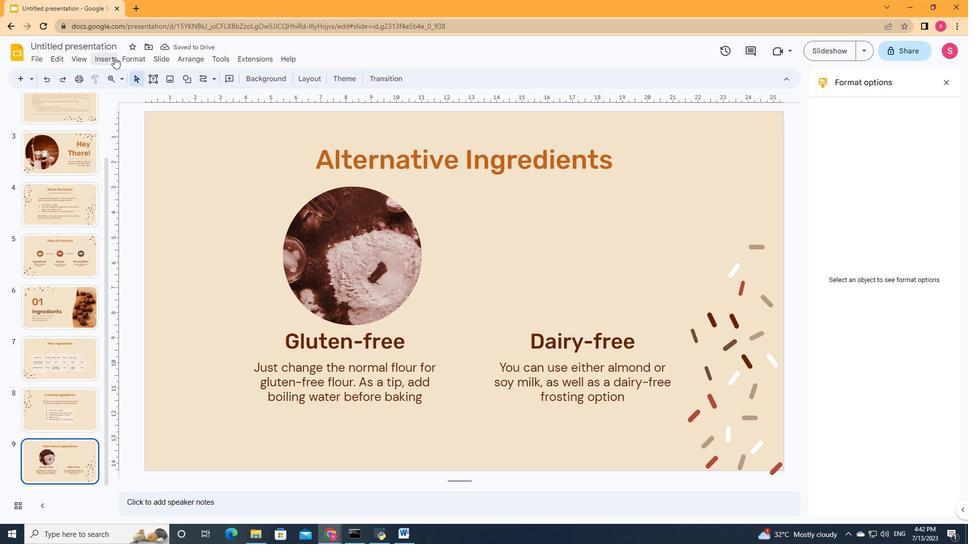 
Action: Mouse pressed left at (112, 60)
Screenshot: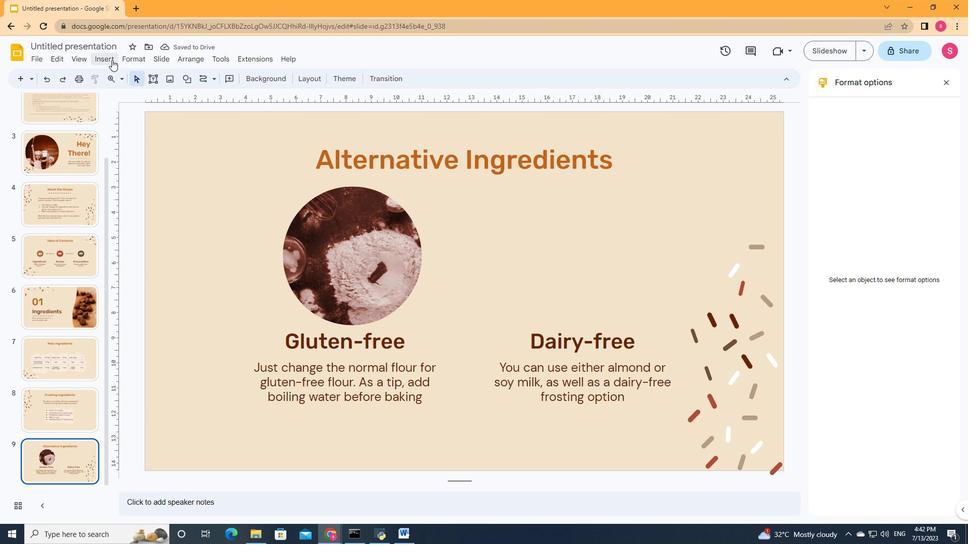
Action: Mouse moved to (281, 73)
Screenshot: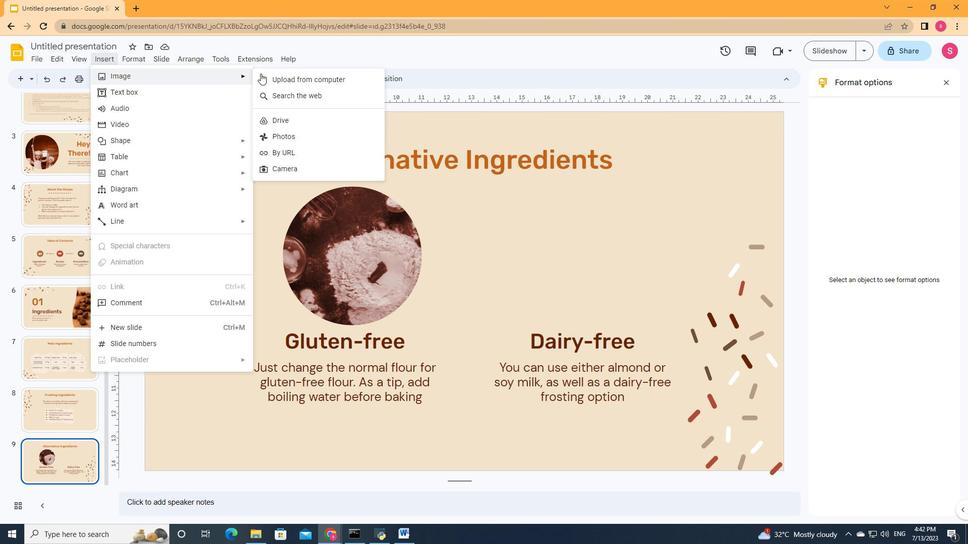 
Action: Mouse pressed left at (281, 73)
Screenshot: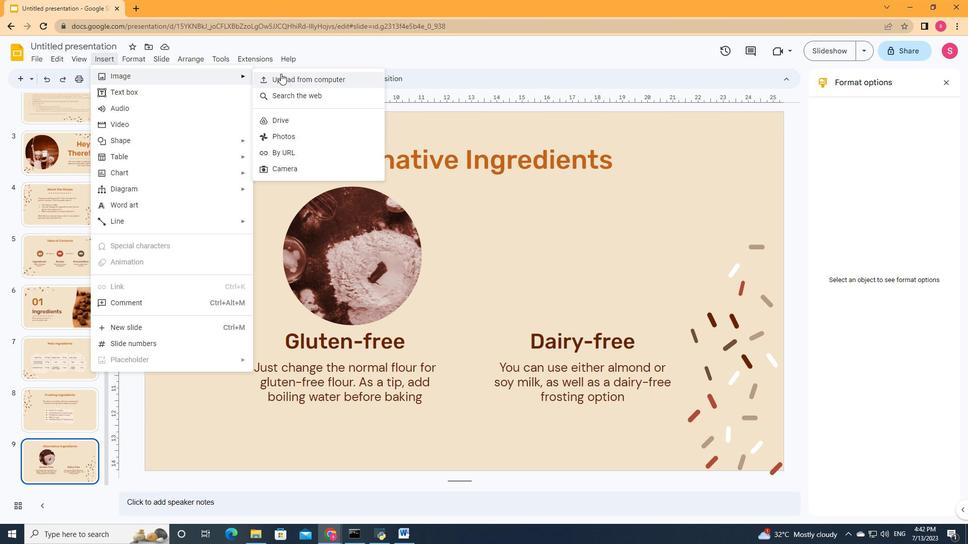 
Action: Mouse moved to (277, 194)
Screenshot: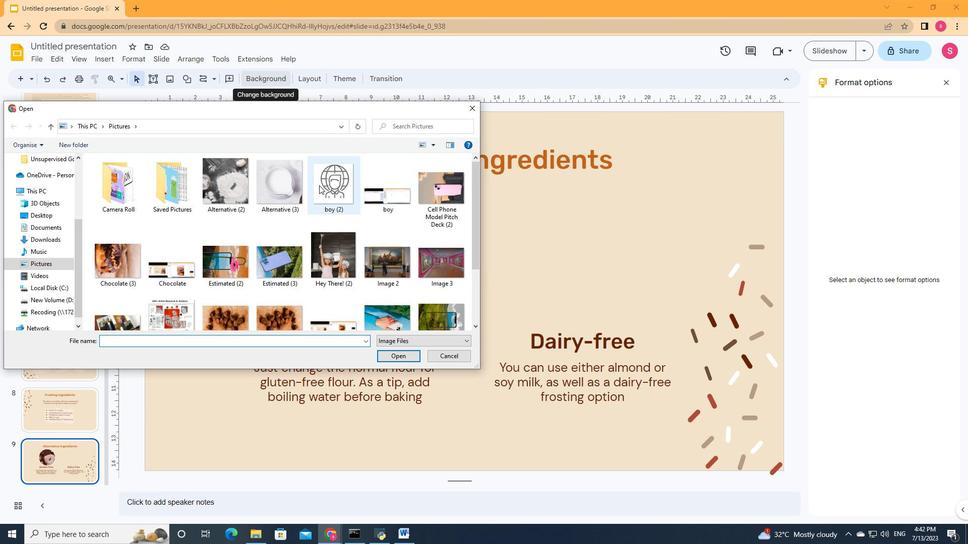 
Action: Mouse pressed left at (277, 194)
Screenshot: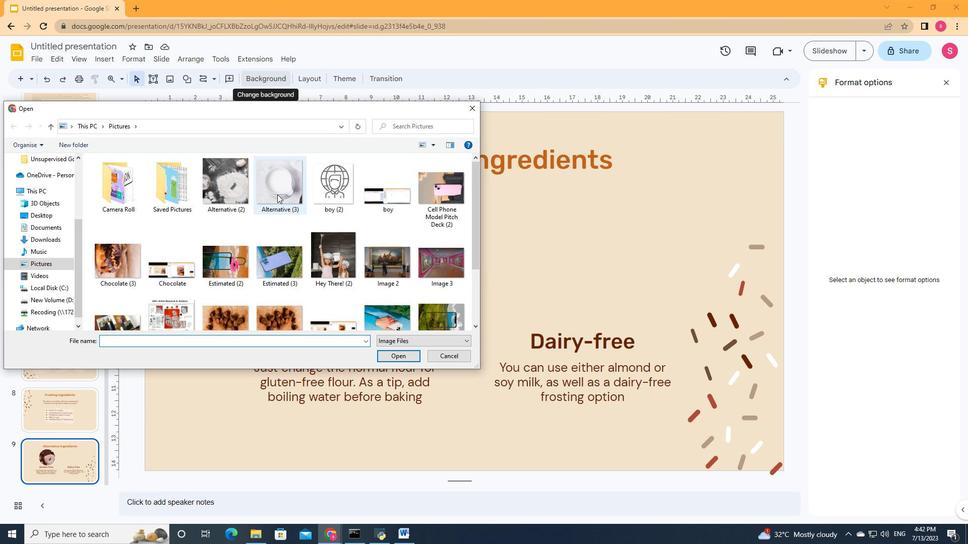
Action: Mouse moved to (390, 357)
Screenshot: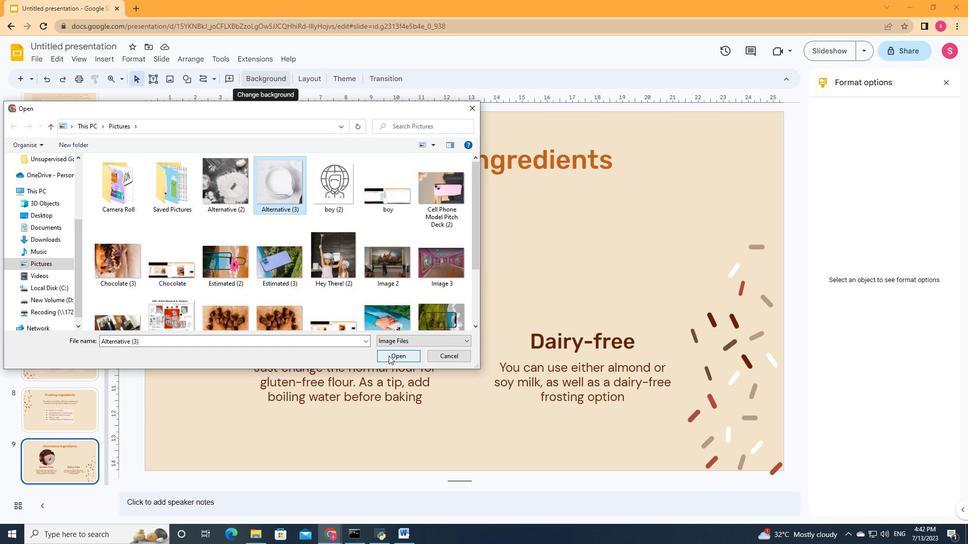 
Action: Mouse pressed left at (390, 357)
Screenshot: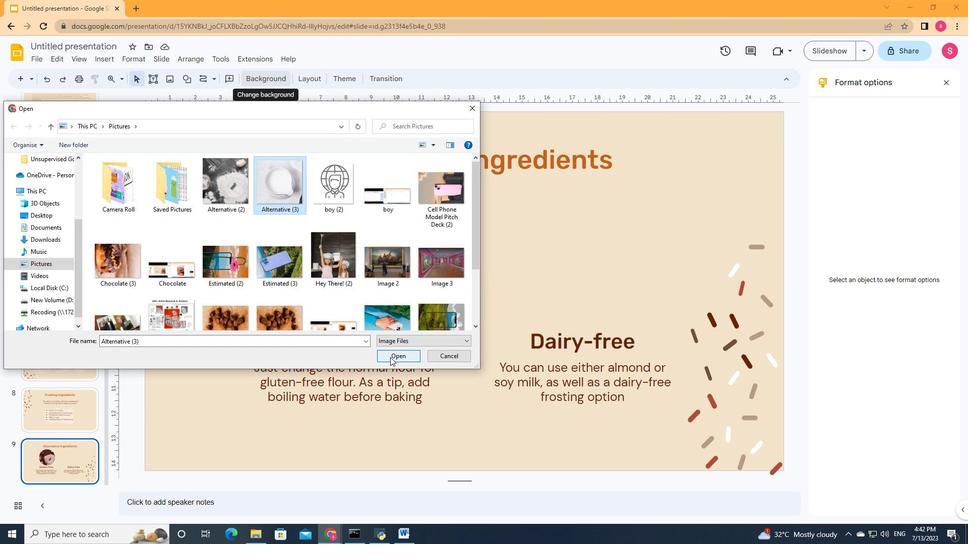 
Action: Mouse moved to (470, 299)
Screenshot: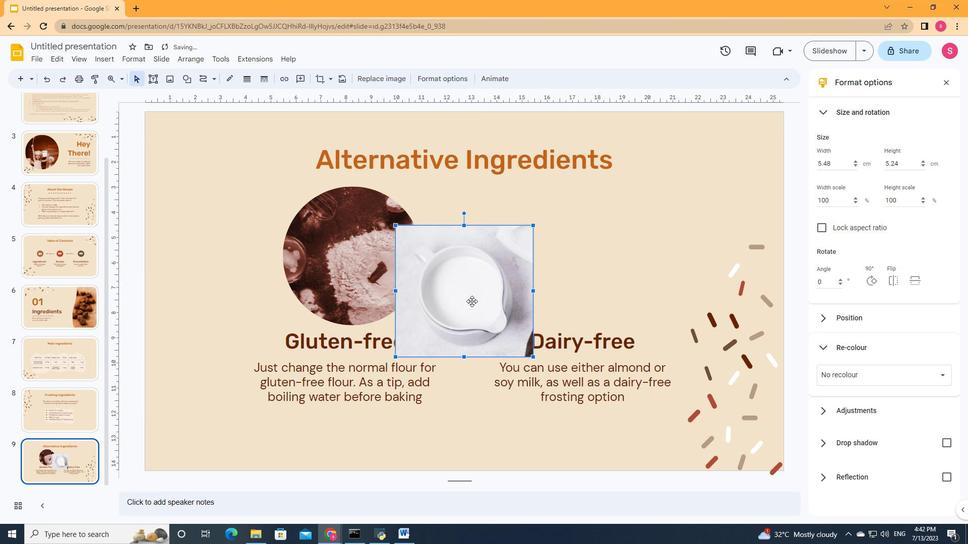 
Action: Mouse pressed left at (470, 299)
Screenshot: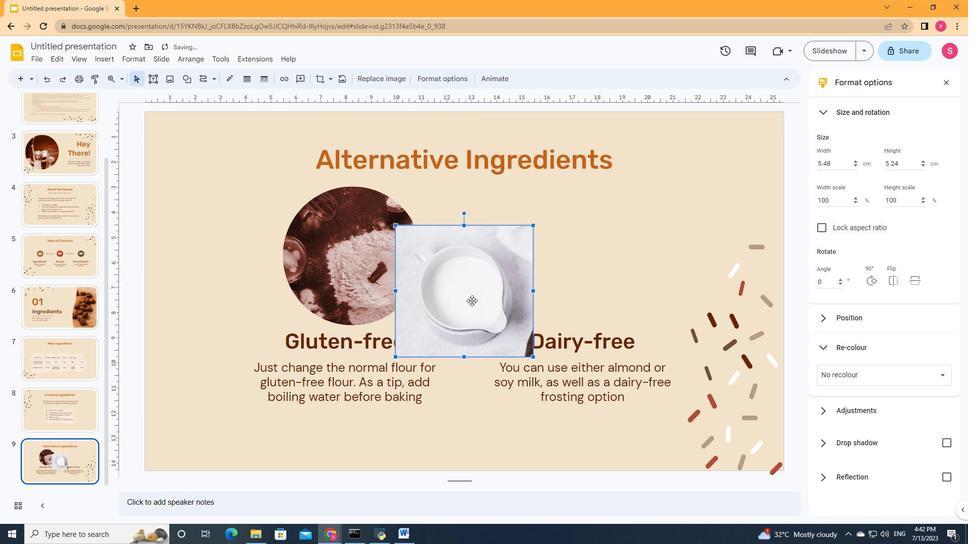 
Action: Mouse moved to (581, 271)
Screenshot: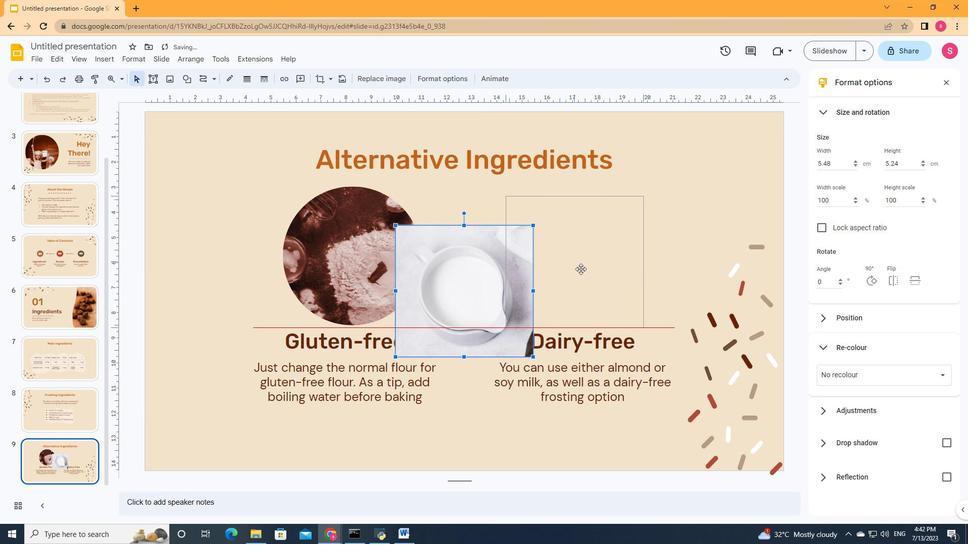 
Action: Mouse pressed left at (581, 271)
Screenshot: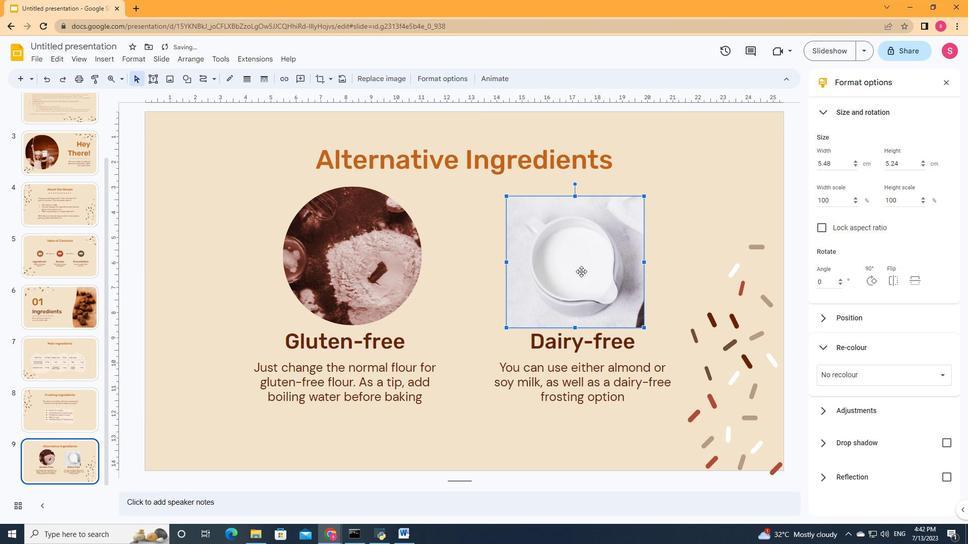 
Action: Mouse moved to (584, 267)
Screenshot: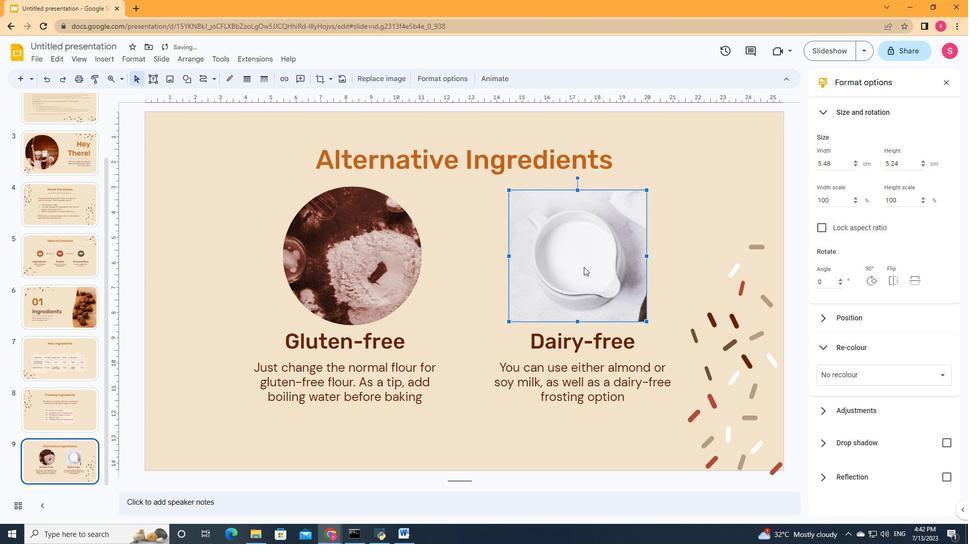 
Action: Key pressed <Key.right>
Screenshot: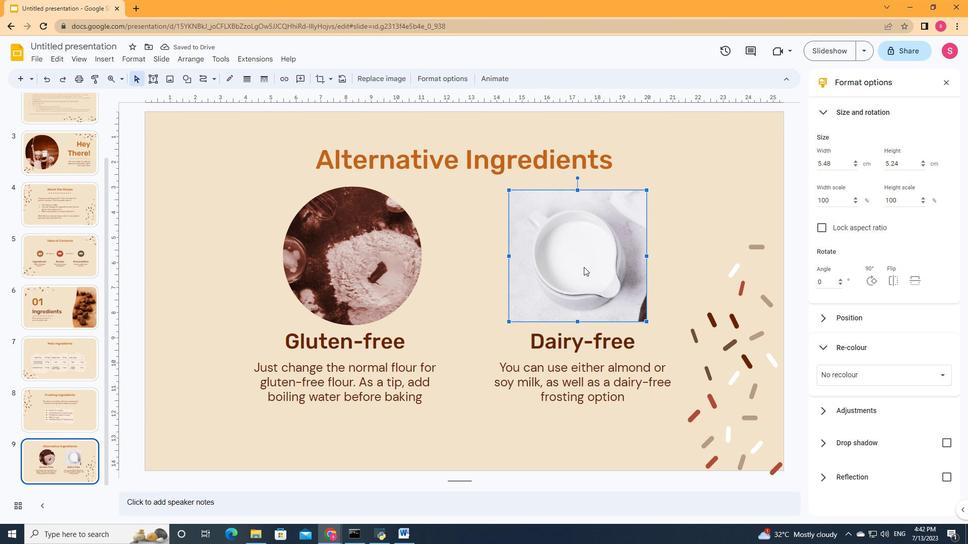 
Action: Mouse moved to (329, 80)
Screenshot: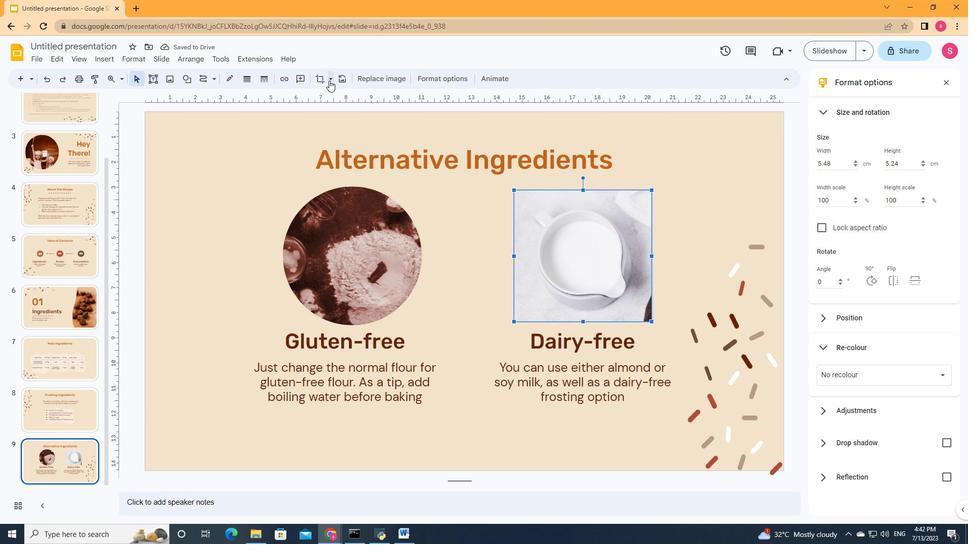 
Action: Mouse pressed left at (329, 80)
Screenshot: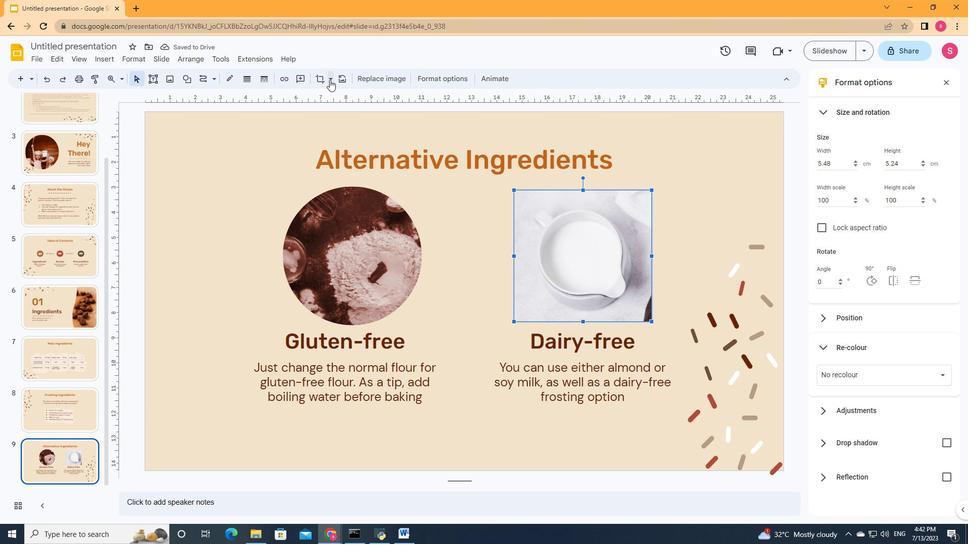 
Action: Mouse moved to (402, 170)
Screenshot: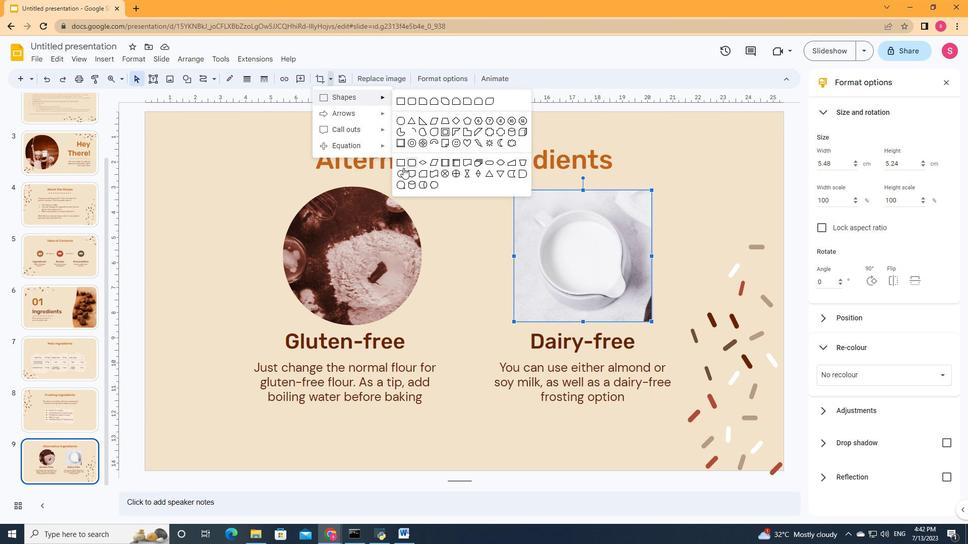 
Action: Mouse pressed left at (402, 170)
Screenshot: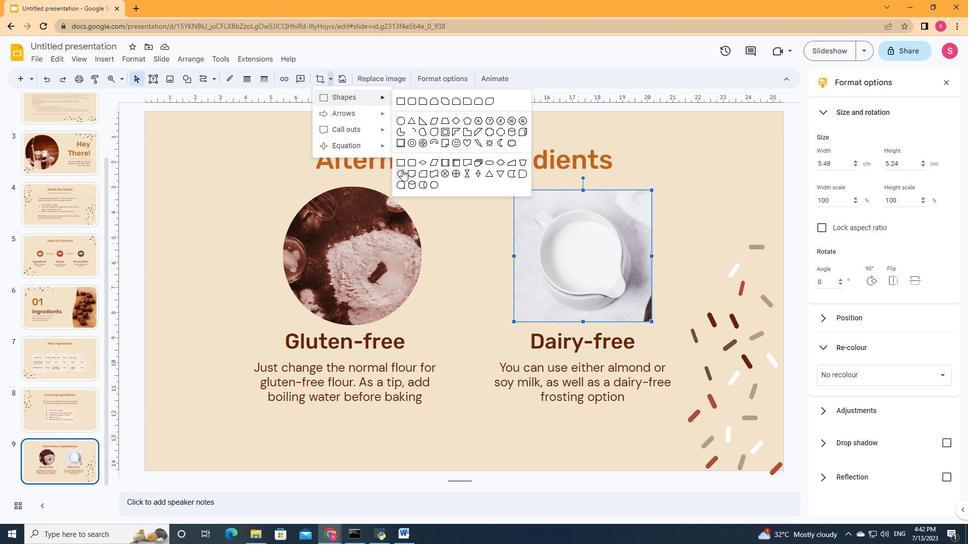 
Action: Mouse moved to (687, 255)
Screenshot: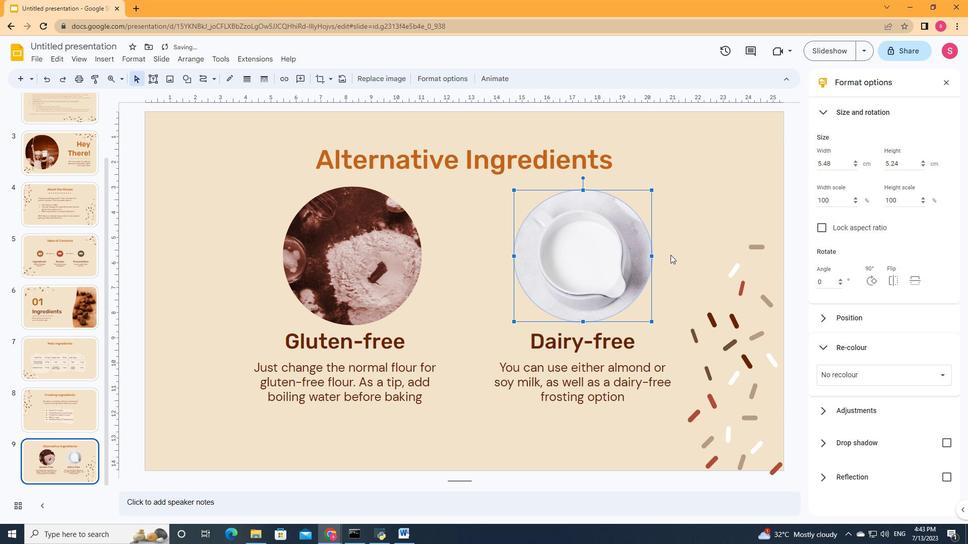 
Action: Mouse pressed left at (687, 255)
Screenshot: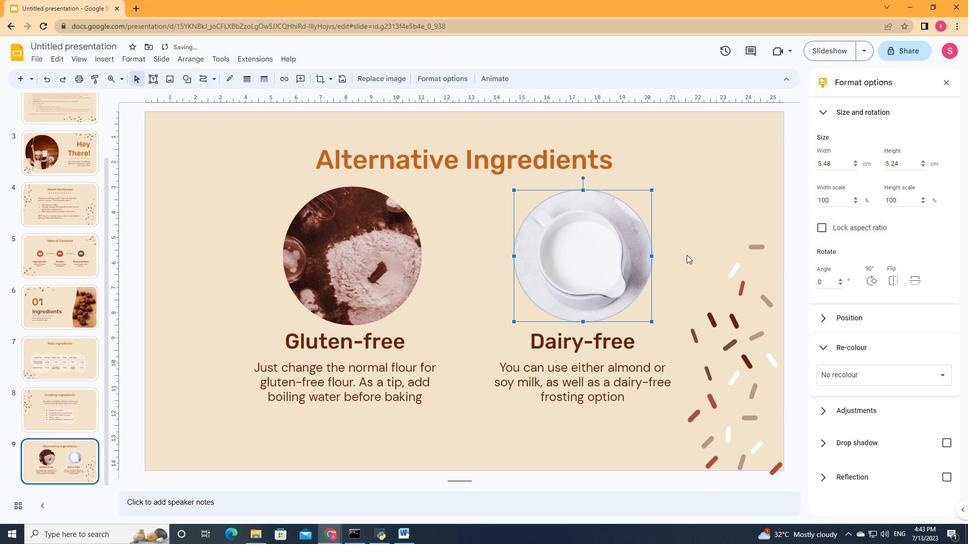 
Action: Mouse moved to (599, 300)
Screenshot: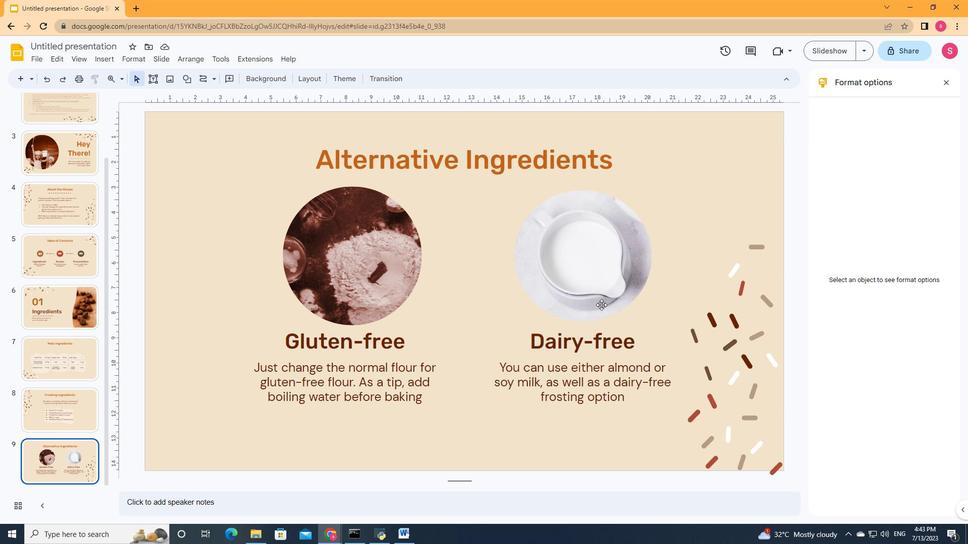 
Action: Mouse pressed left at (599, 300)
Screenshot: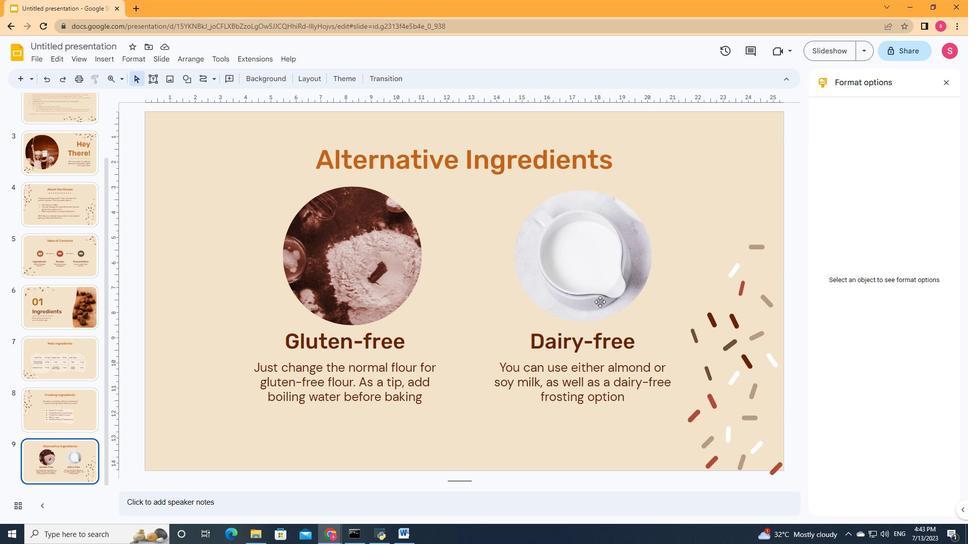 
Action: Mouse moved to (878, 373)
Screenshot: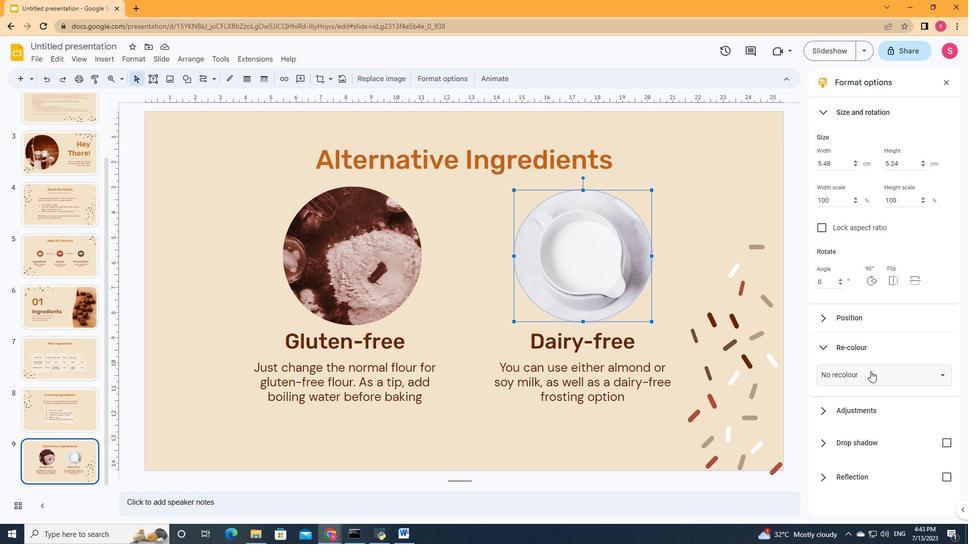
Action: Mouse pressed left at (878, 373)
Screenshot: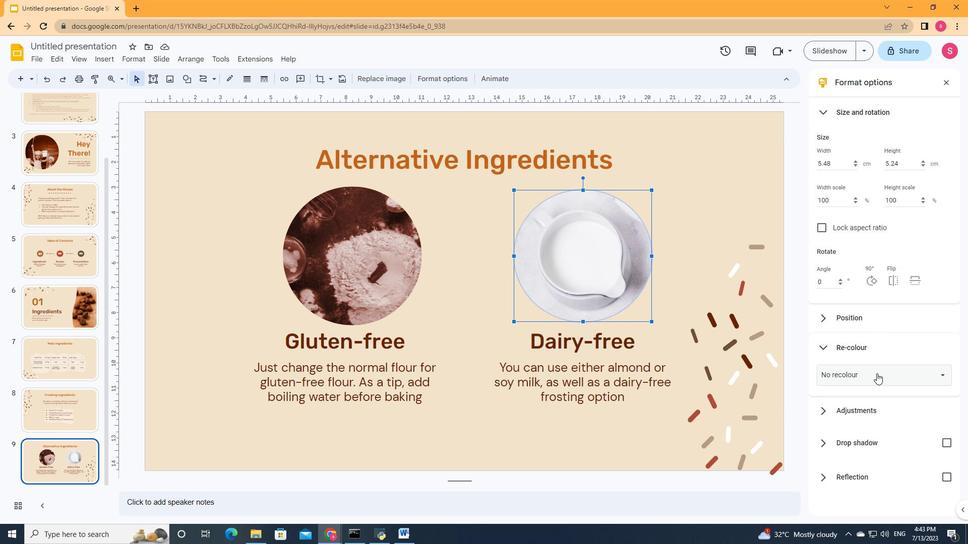 
Action: Mouse moved to (801, 337)
Screenshot: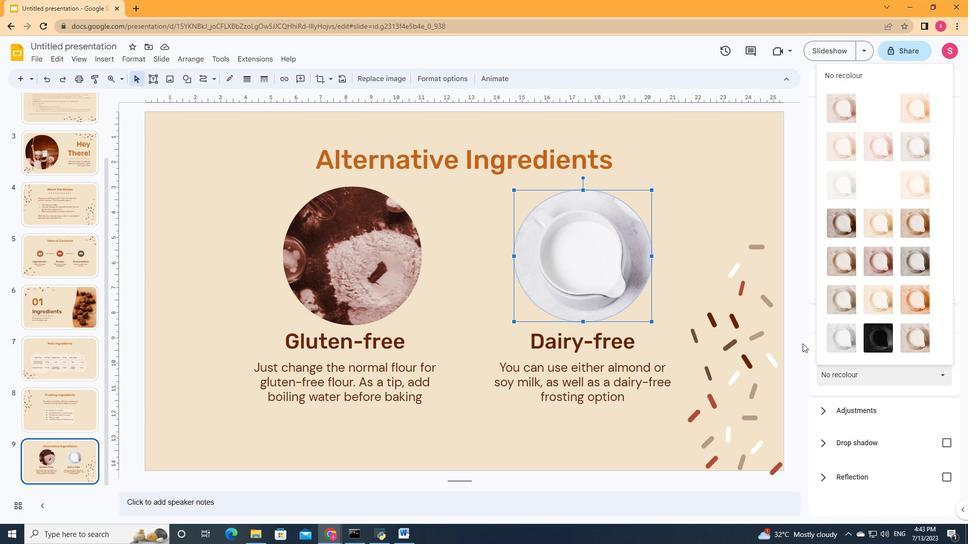
Action: Mouse pressed left at (801, 337)
Screenshot: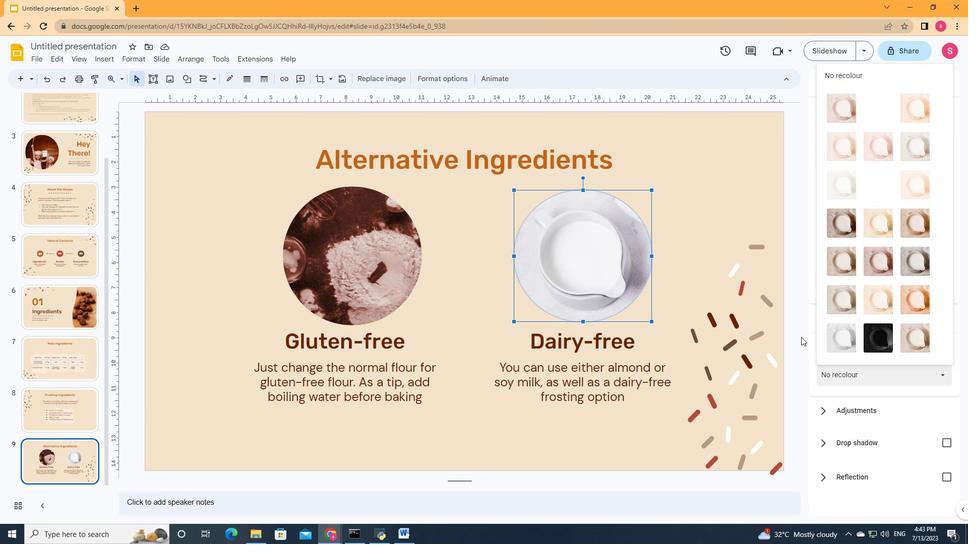 
Action: Mouse moved to (440, 431)
Screenshot: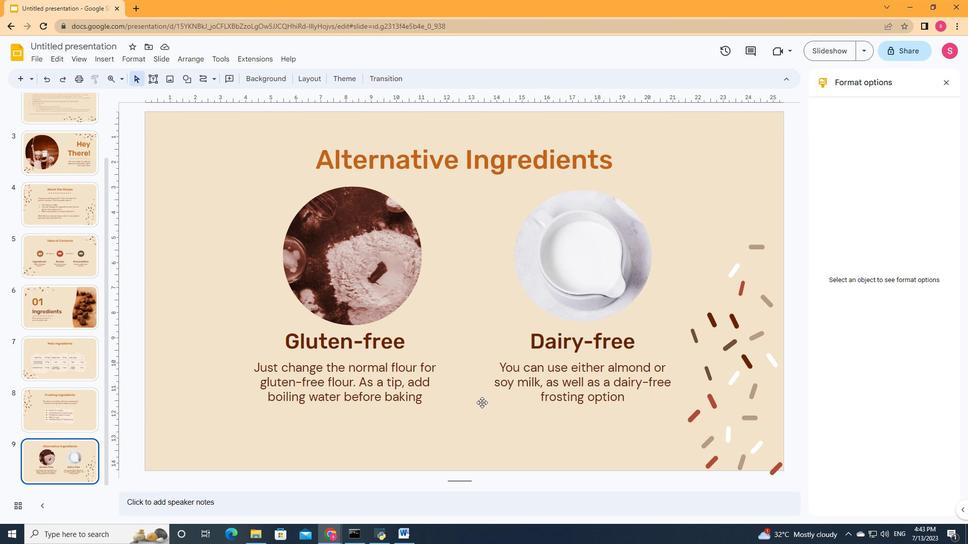 
Action: Mouse pressed left at (440, 431)
Screenshot: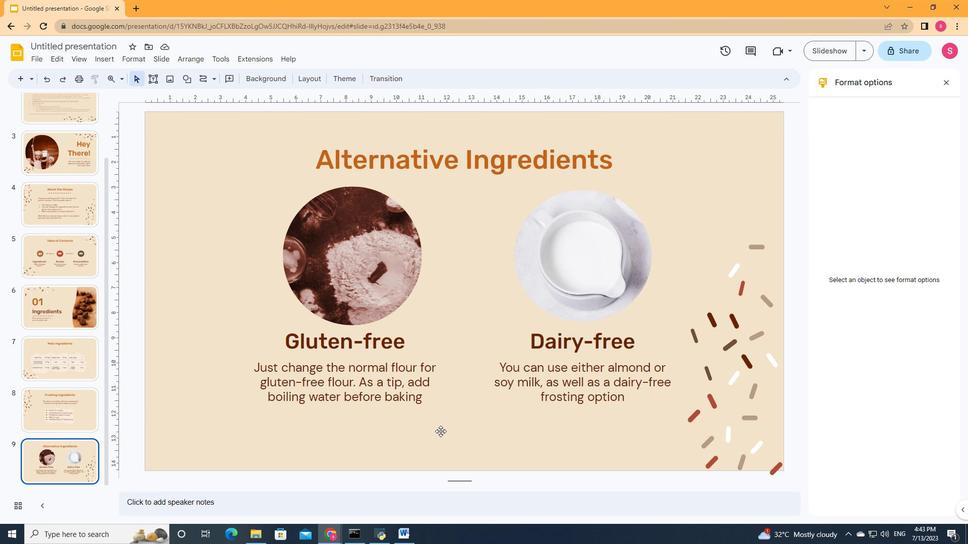 
Action: Mouse moved to (524, 458)
Screenshot: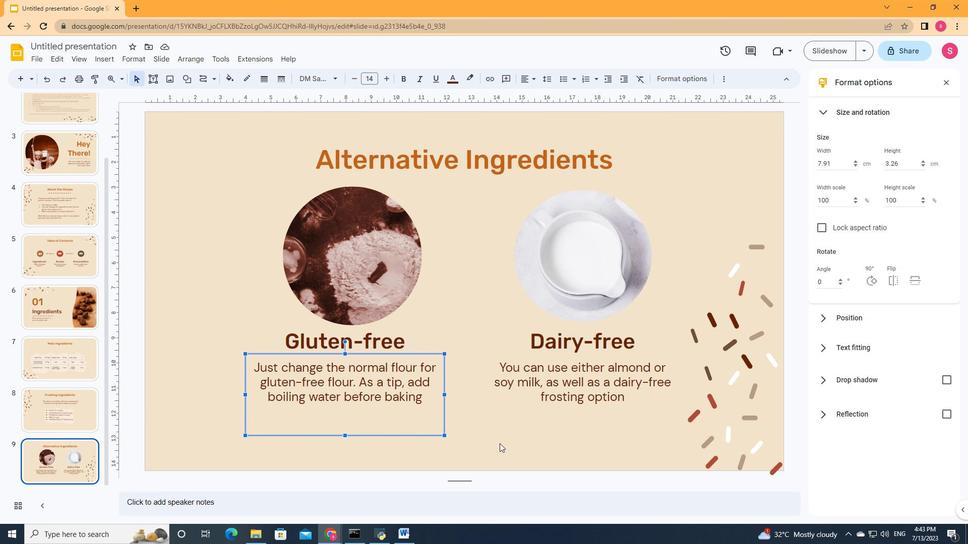 
Action: Mouse pressed left at (523, 458)
Screenshot: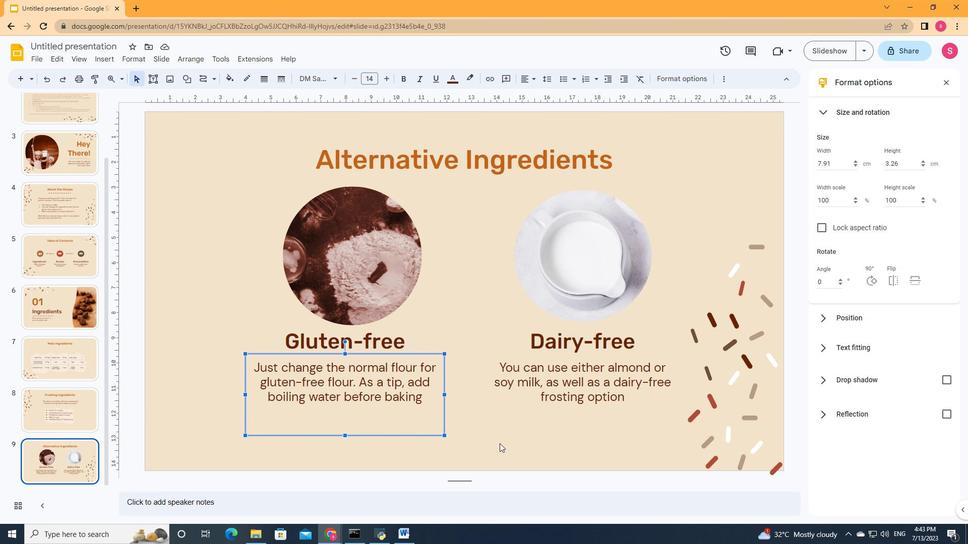 
Action: Mouse moved to (525, 458)
Screenshot: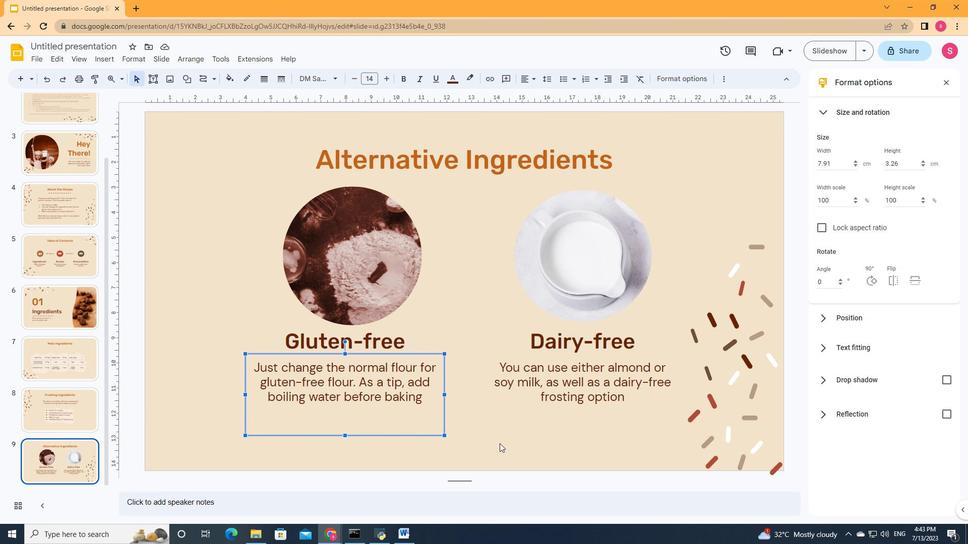 
